 Task: Open Card Employee Handbook Review in Board Knowledge Management Techniques to Workspace E-commerce Solutions and add a team member Softage.3@softage.net, a label Red, a checklist Crisis Management, an attachment from your google drive, a color Red and finally, add a card description 'Plan and execute company team-building retreat with a focus on team communication' and a comment 'This task requires us to be detail-oriented and meticulous, ensuring that we do not overlook anything important.'. Add a start date 'Jan 07, 1900' with a due date 'Jan 14, 1900'
Action: Key pressed SOPF<Key.backspace><Key.backspace>FTAGE.3<Key.shift>@SOFTAGE,NET<Key.enter>
Screenshot: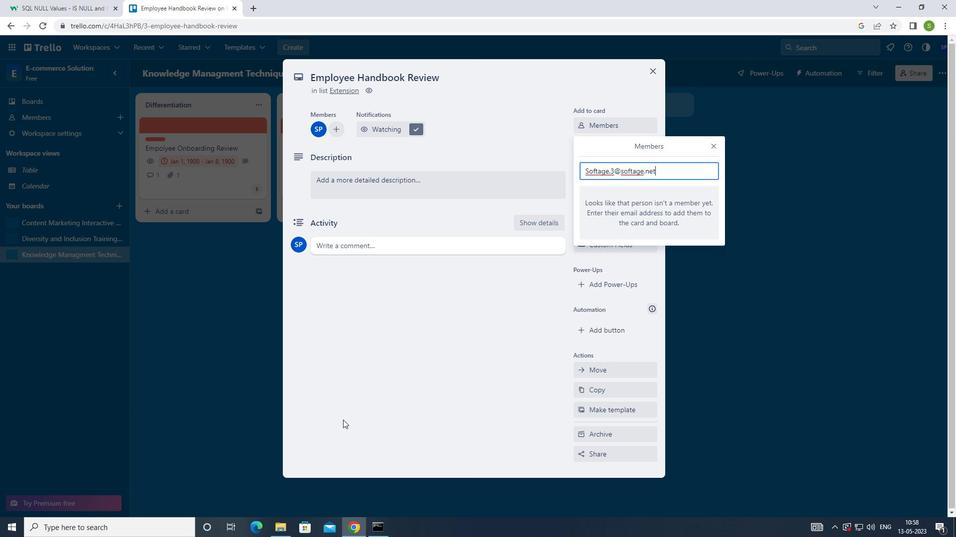 
Action: Mouse moved to (709, 148)
Screenshot: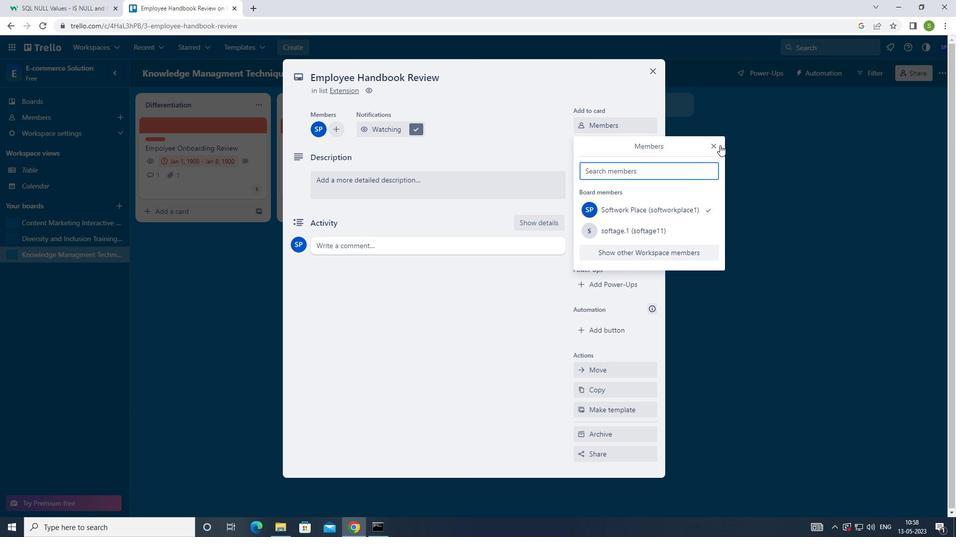 
Action: Mouse pressed left at (709, 148)
Screenshot: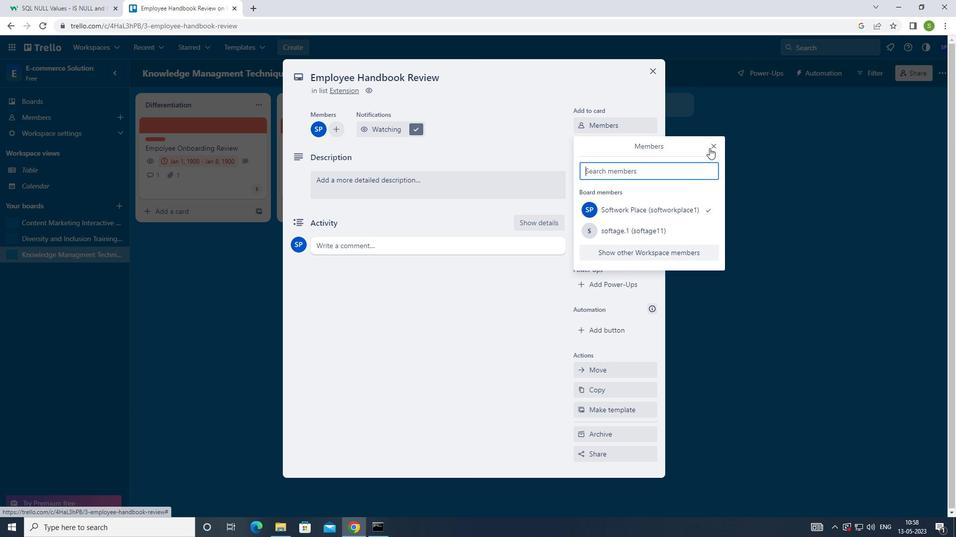 
Action: Mouse moved to (607, 147)
Screenshot: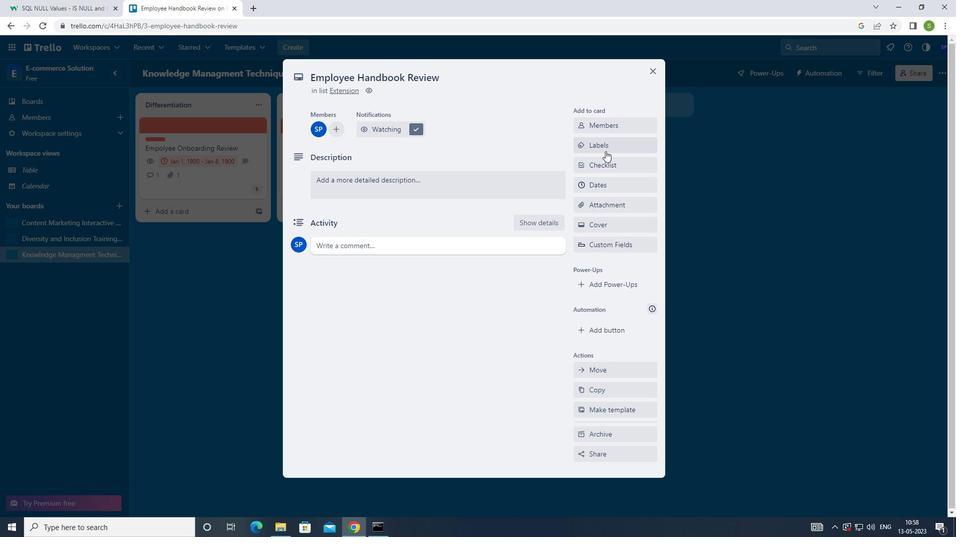 
Action: Mouse pressed left at (607, 147)
Screenshot: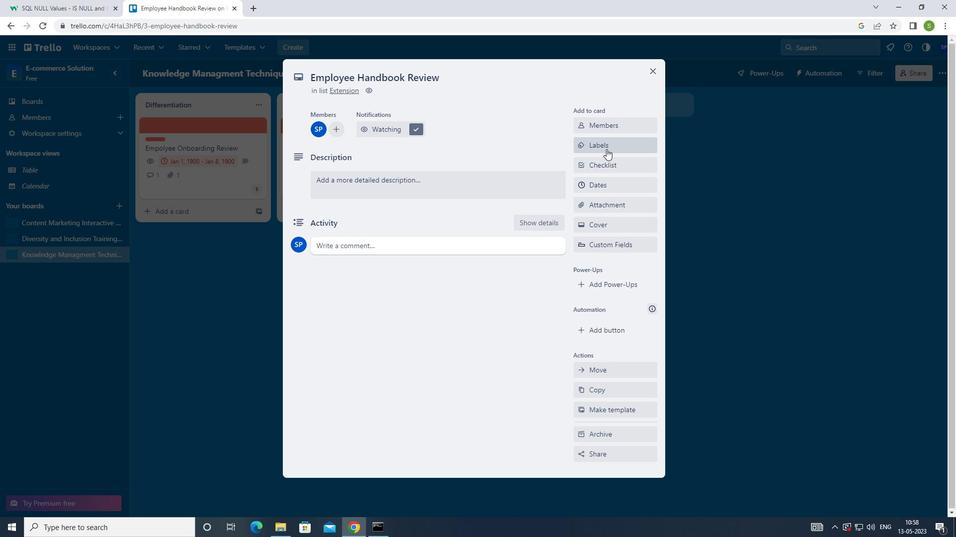 
Action: Mouse moved to (583, 281)
Screenshot: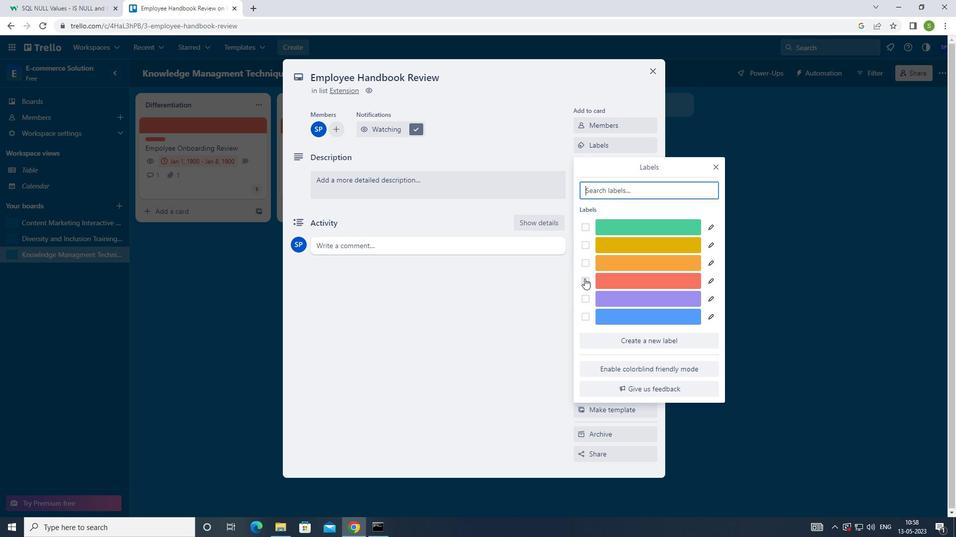 
Action: Mouse pressed left at (583, 281)
Screenshot: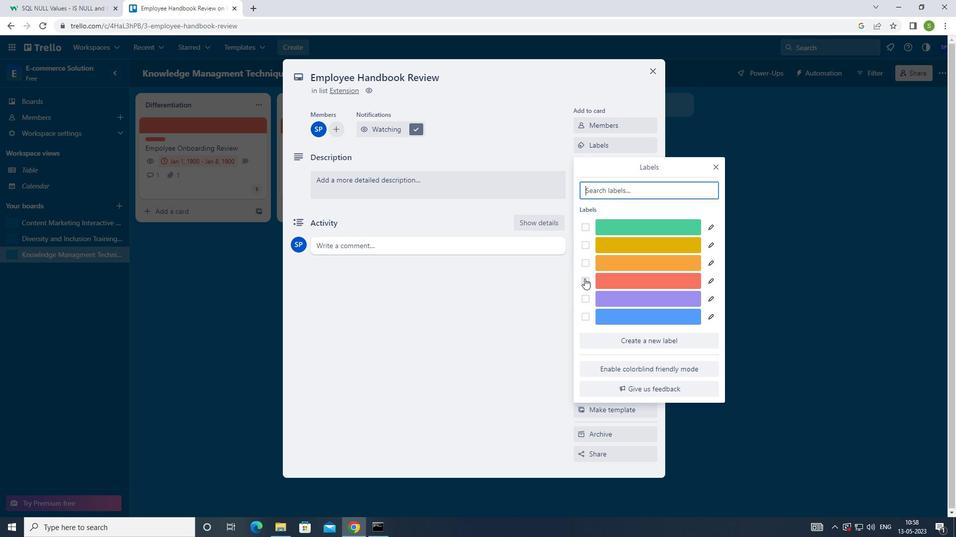 
Action: Mouse moved to (717, 168)
Screenshot: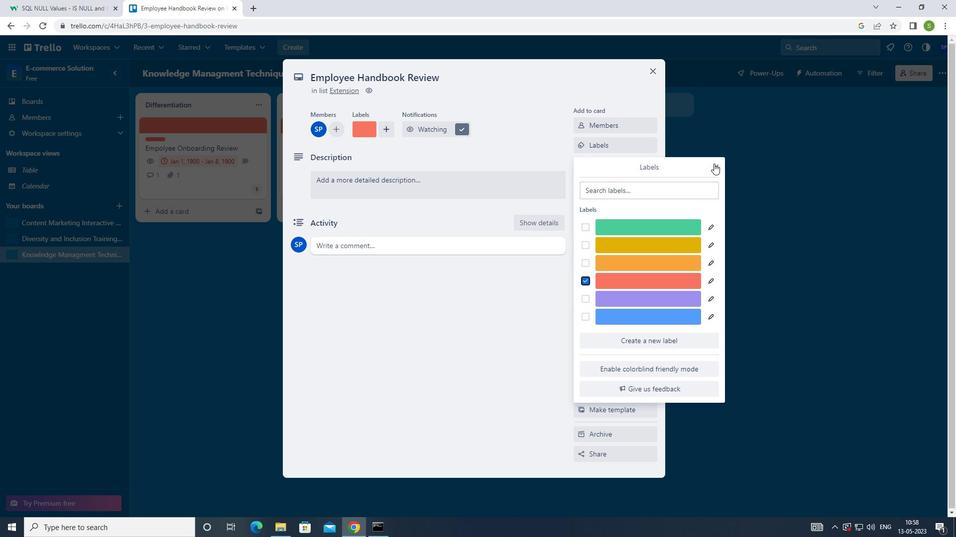 
Action: Mouse pressed left at (717, 168)
Screenshot: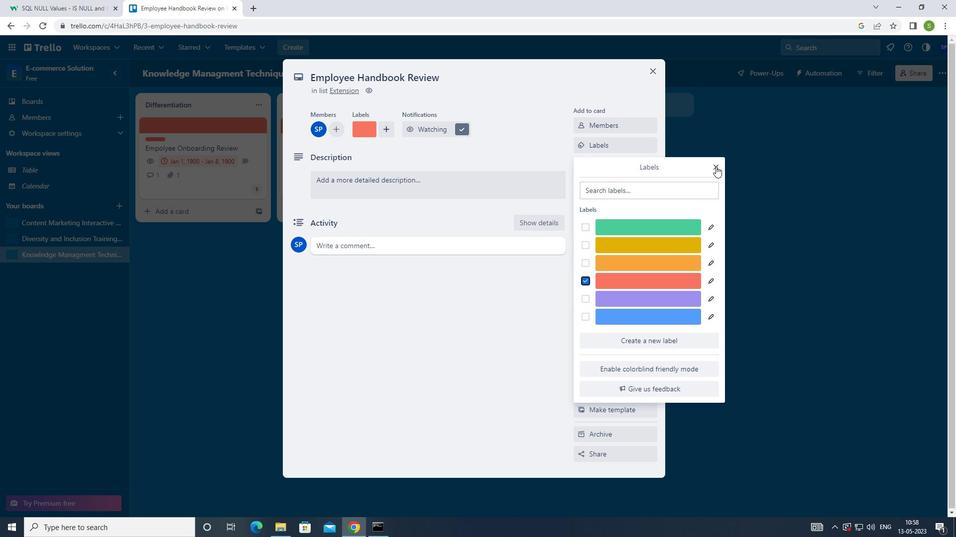 
Action: Mouse moved to (620, 163)
Screenshot: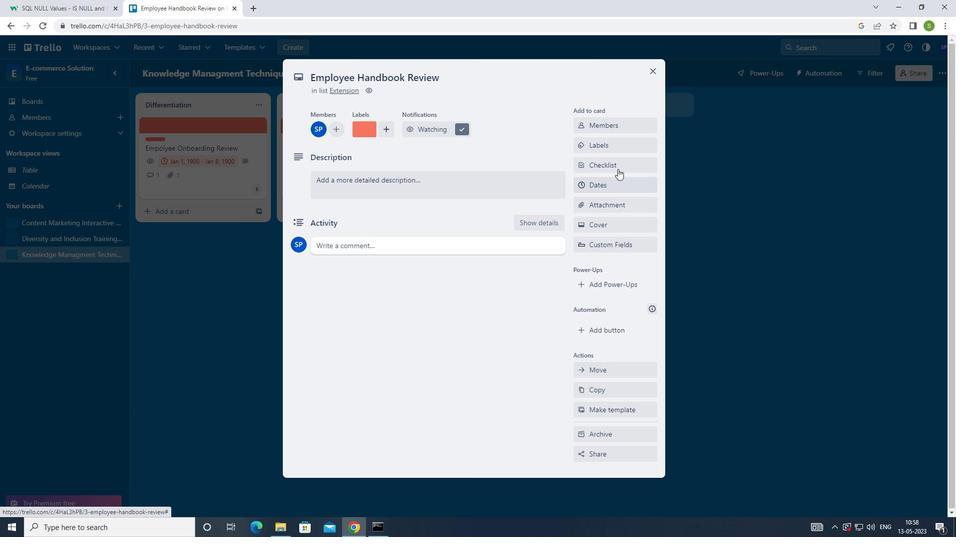 
Action: Mouse pressed left at (620, 163)
Screenshot: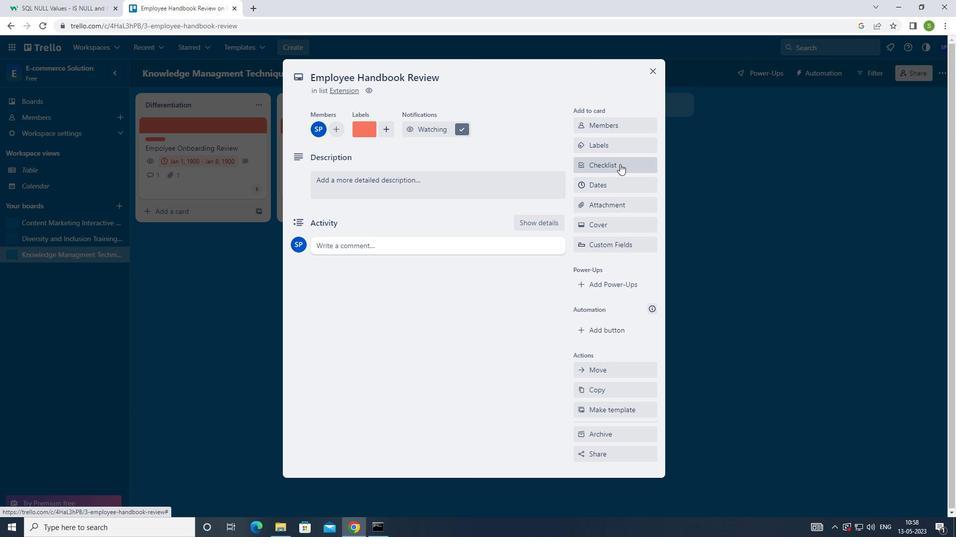 
Action: Mouse moved to (803, 225)
Screenshot: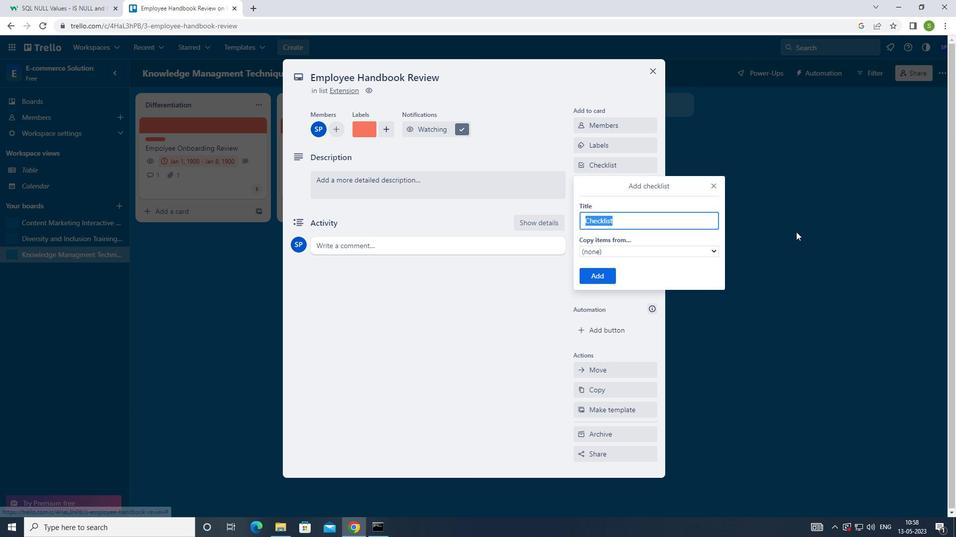 
Action: Key pressed <Key.shift>ctrl+C
Screenshot: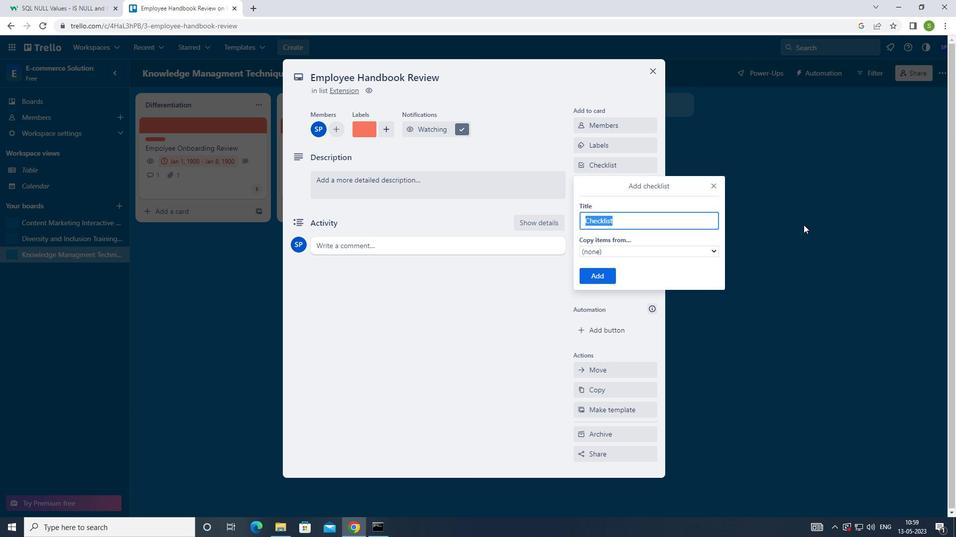 
Action: Mouse moved to (674, 312)
Screenshot: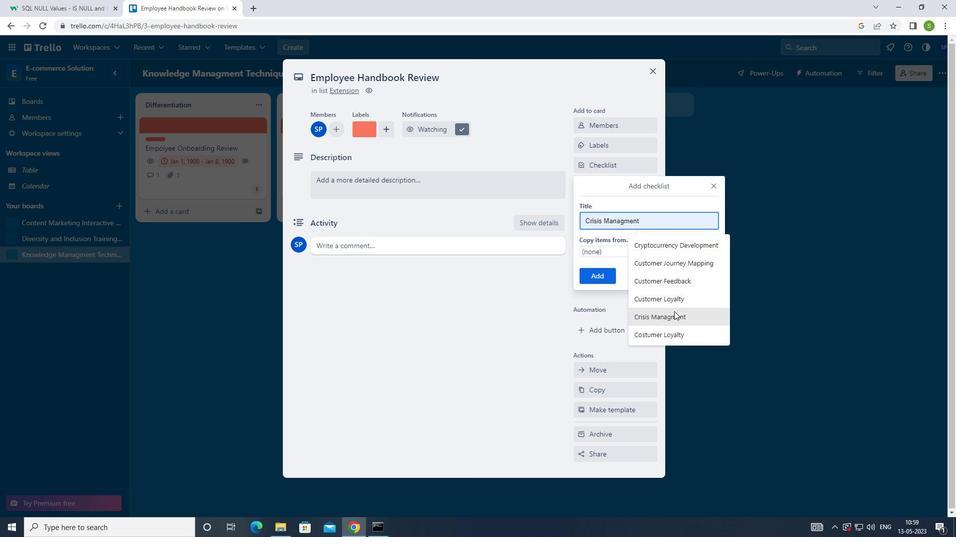 
Action: Mouse pressed left at (674, 312)
Screenshot: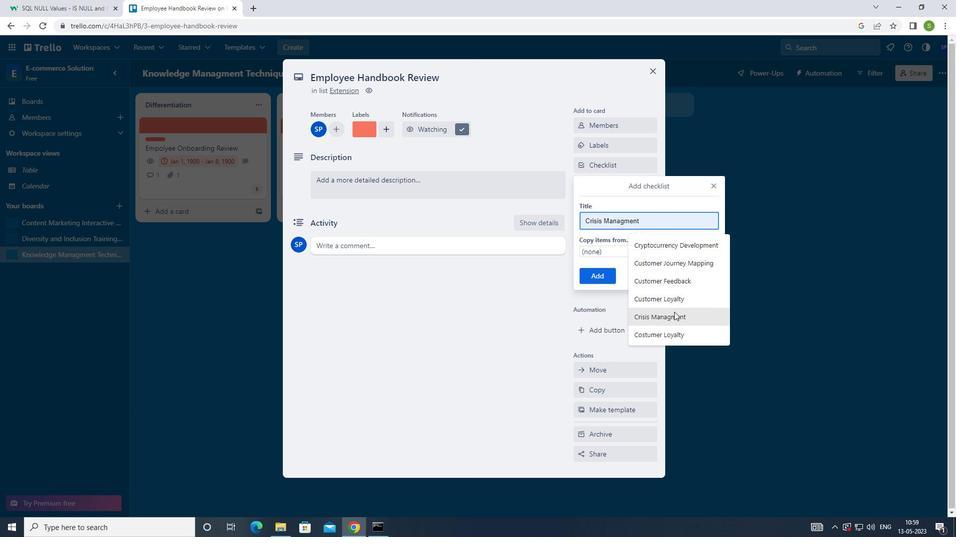 
Action: Mouse moved to (607, 276)
Screenshot: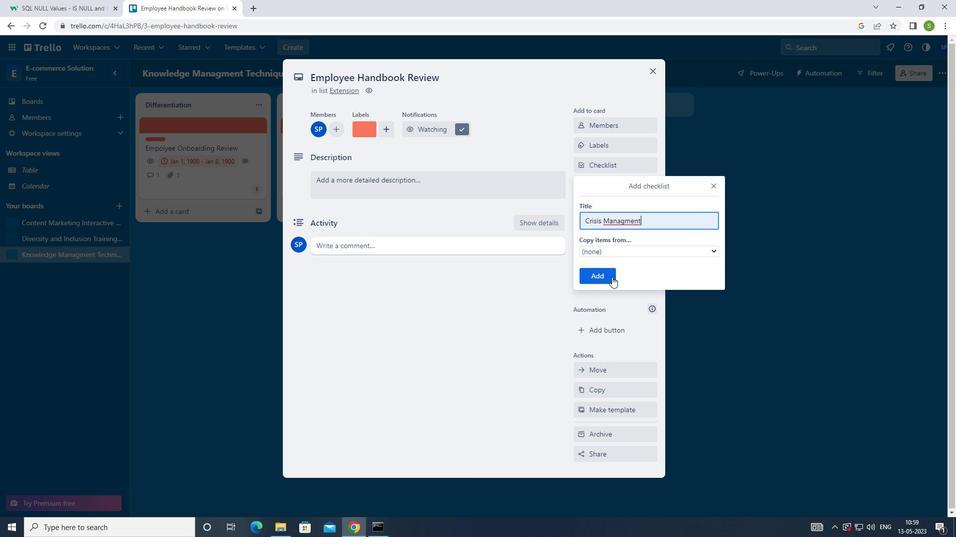 
Action: Mouse pressed left at (607, 276)
Screenshot: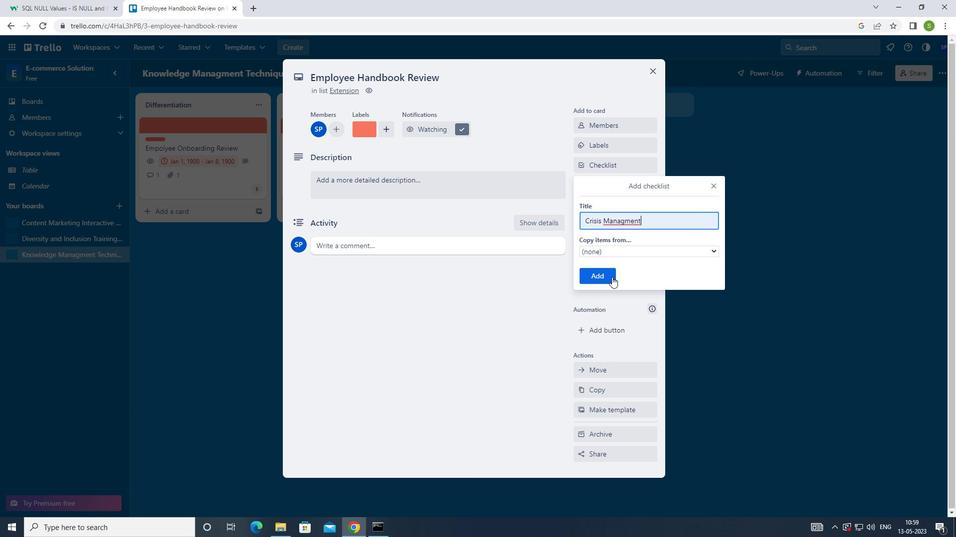 
Action: Mouse moved to (617, 205)
Screenshot: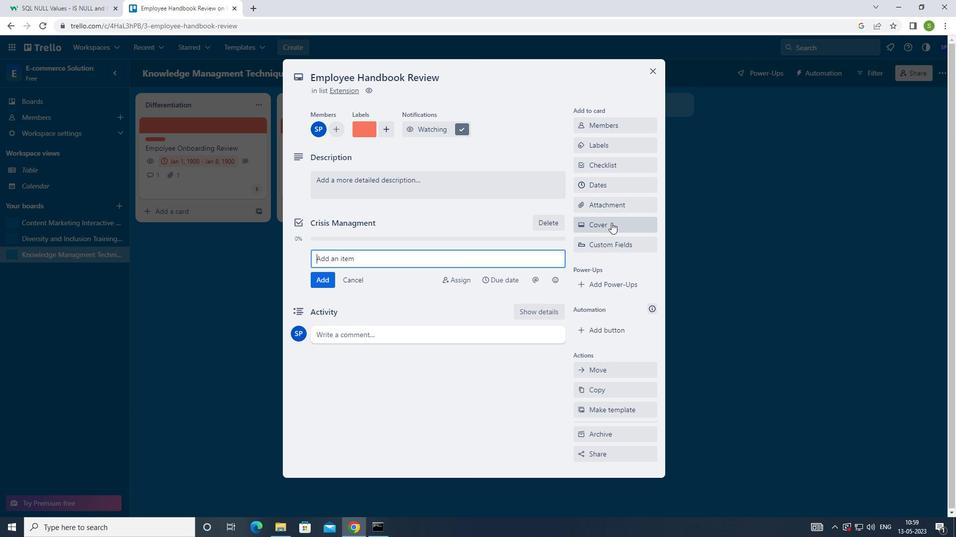 
Action: Mouse pressed left at (617, 205)
Screenshot: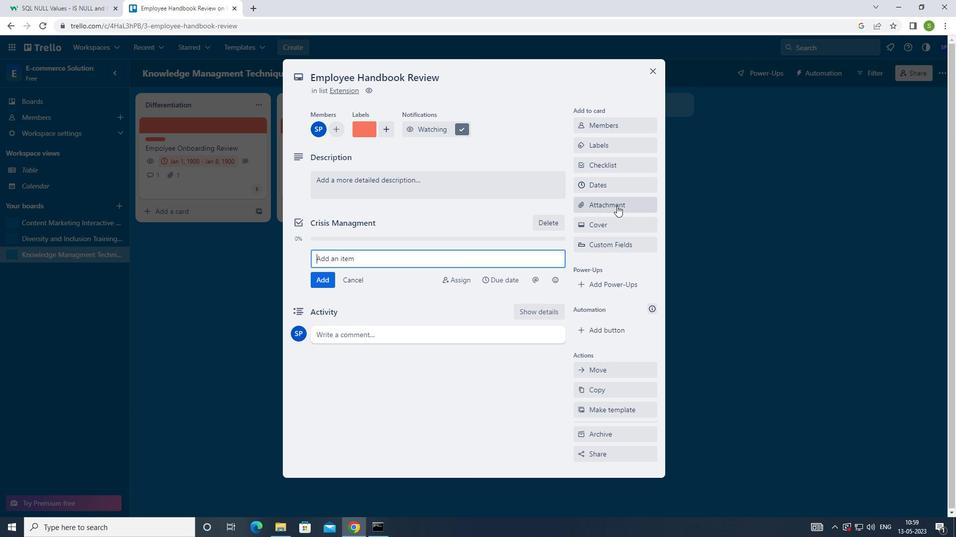 
Action: Mouse moved to (600, 277)
Screenshot: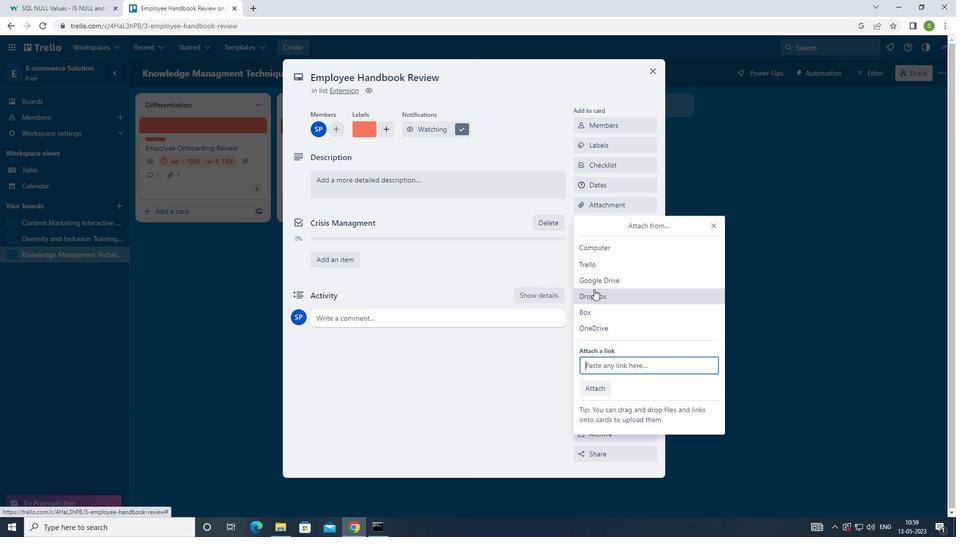
Action: Mouse pressed left at (600, 277)
Screenshot: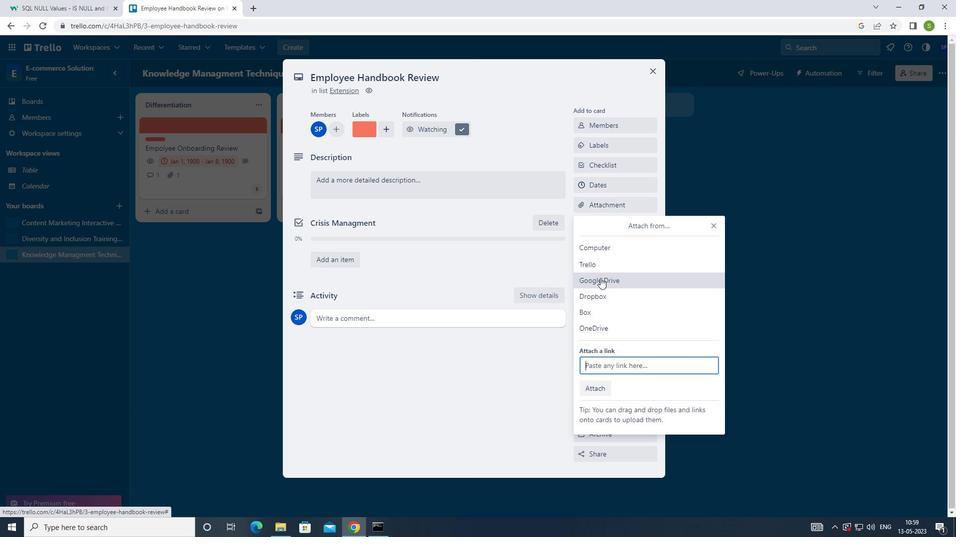 
Action: Mouse moved to (289, 259)
Screenshot: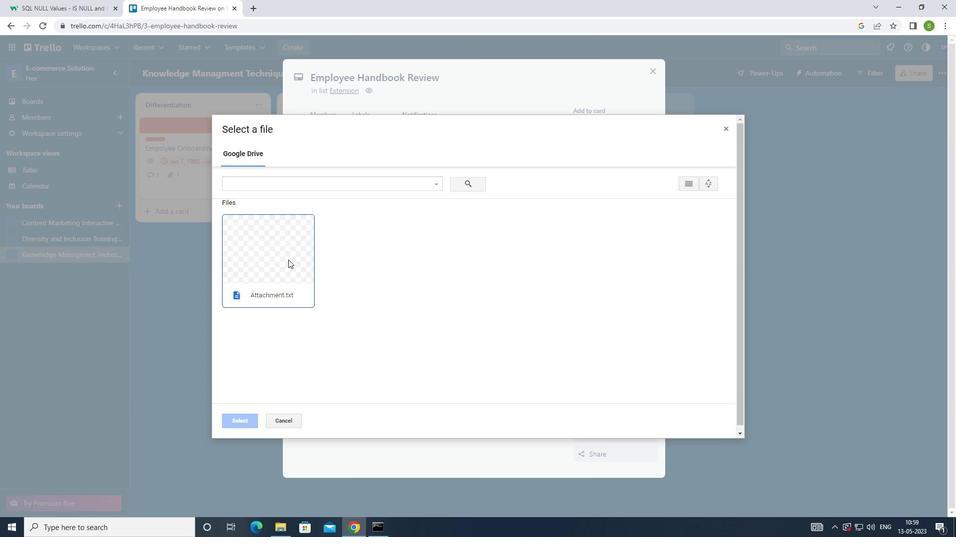 
Action: Mouse pressed left at (289, 259)
Screenshot: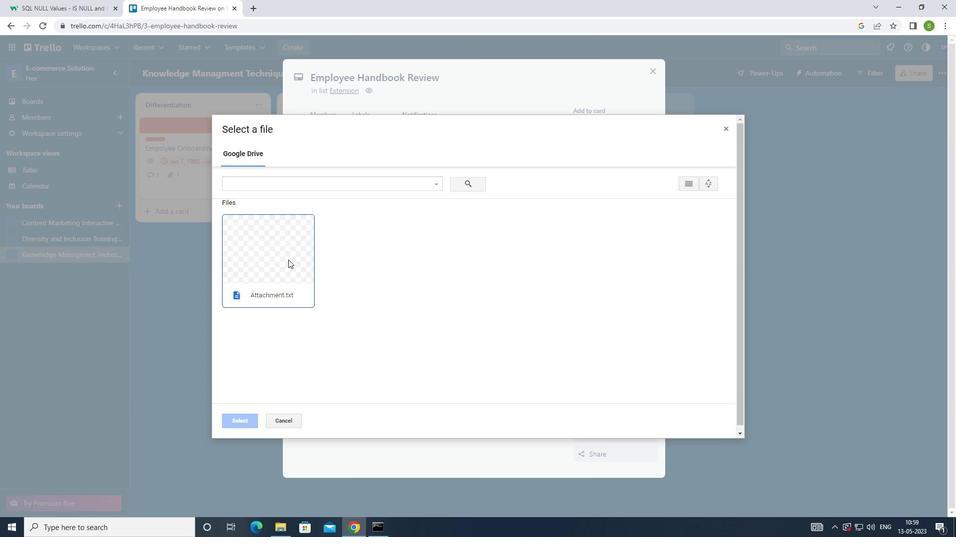 
Action: Mouse moved to (234, 423)
Screenshot: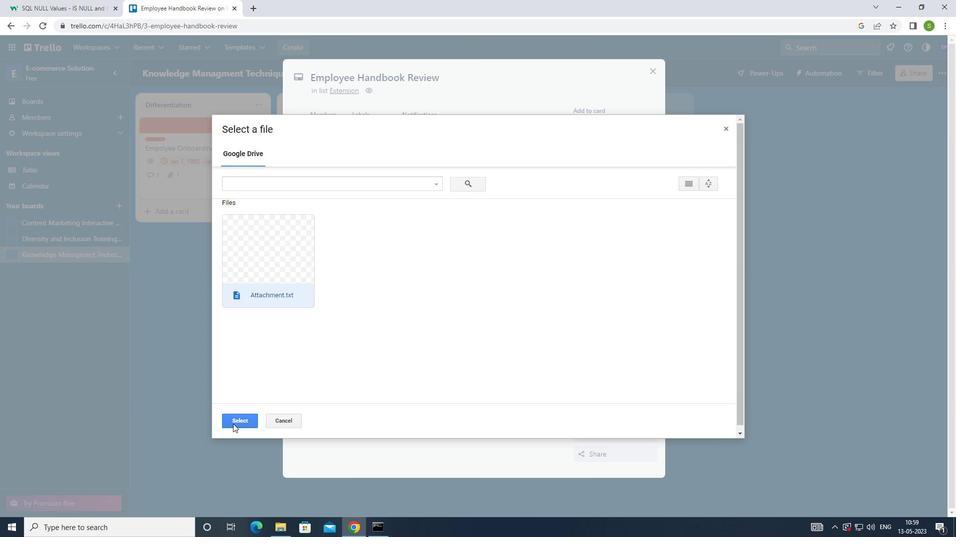 
Action: Mouse pressed left at (234, 423)
Screenshot: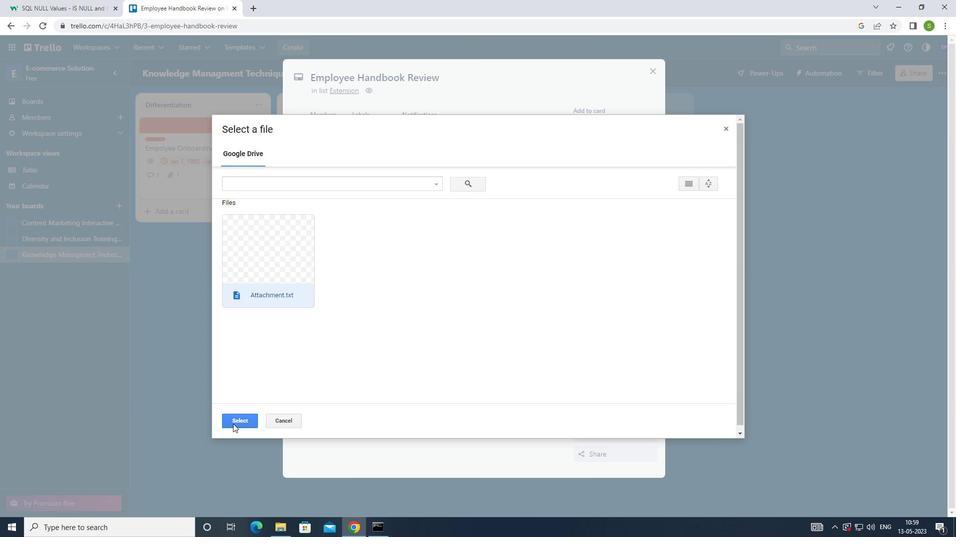 
Action: Mouse moved to (602, 224)
Screenshot: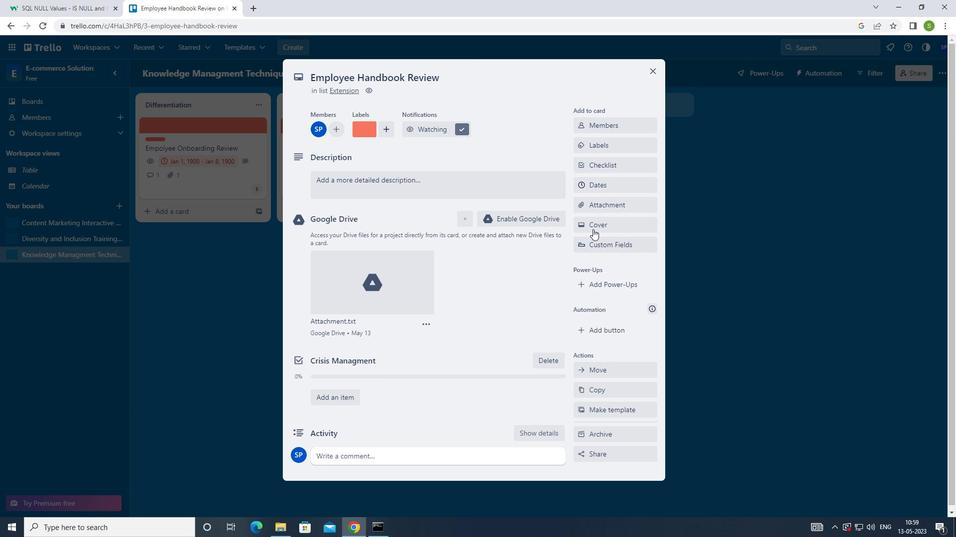 
Action: Mouse pressed left at (602, 224)
Screenshot: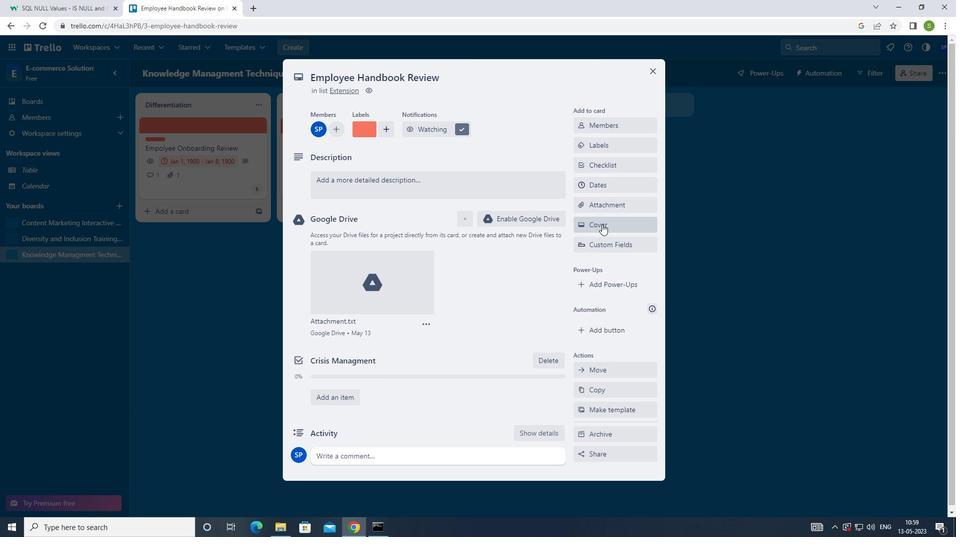 
Action: Mouse moved to (673, 318)
Screenshot: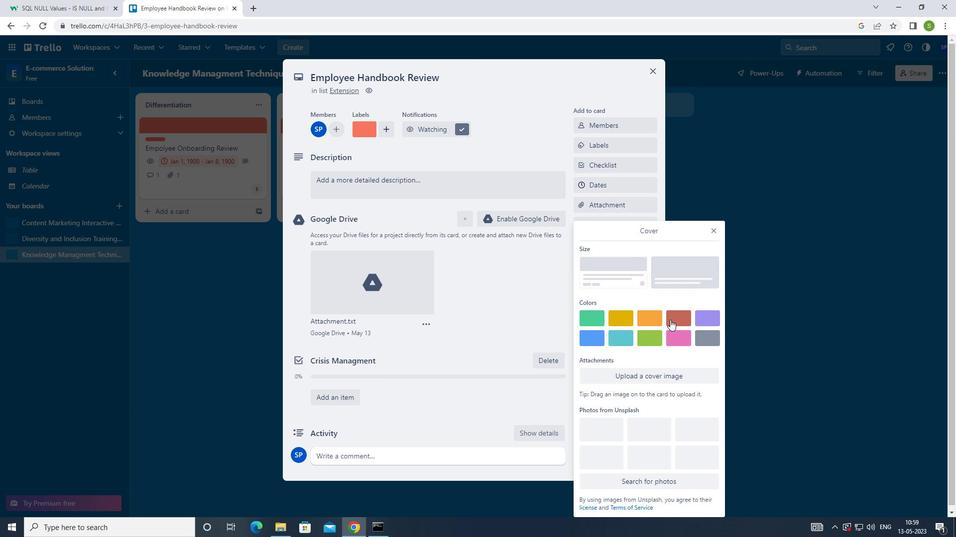 
Action: Mouse pressed left at (673, 318)
Screenshot: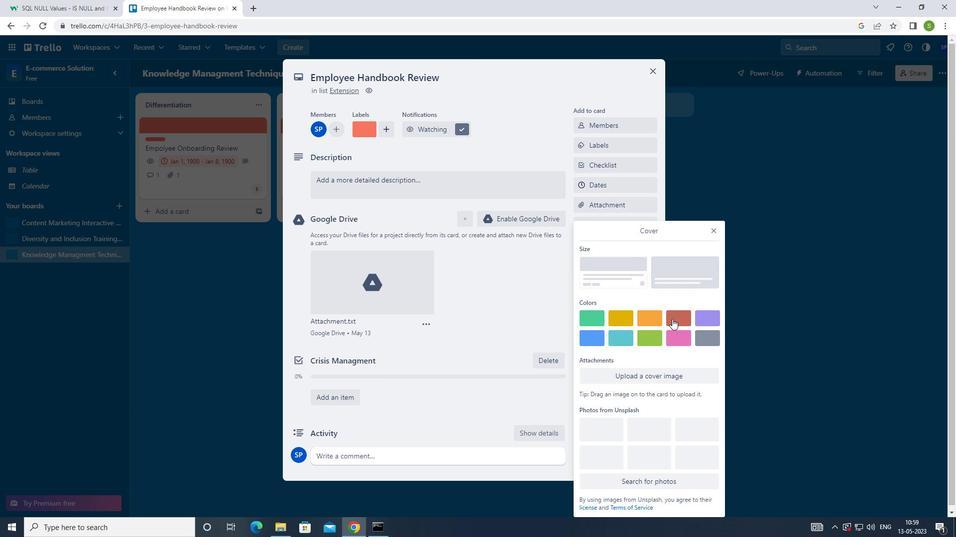 
Action: Mouse moved to (716, 210)
Screenshot: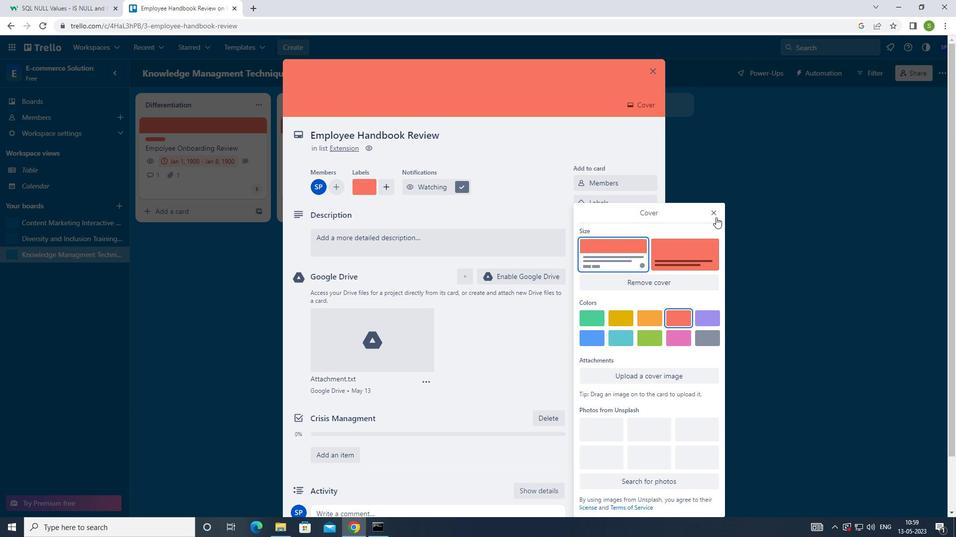 
Action: Mouse pressed left at (716, 210)
Screenshot: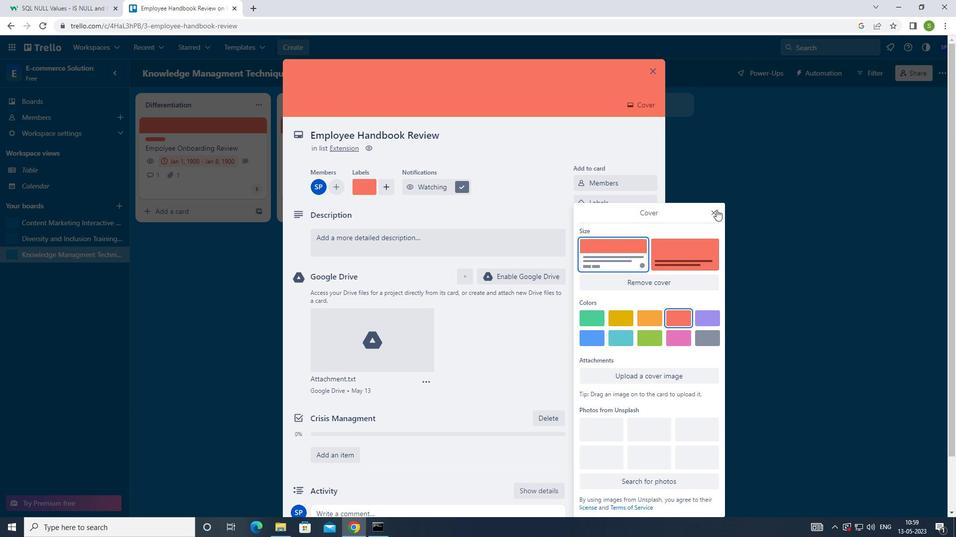 
Action: Mouse moved to (446, 245)
Screenshot: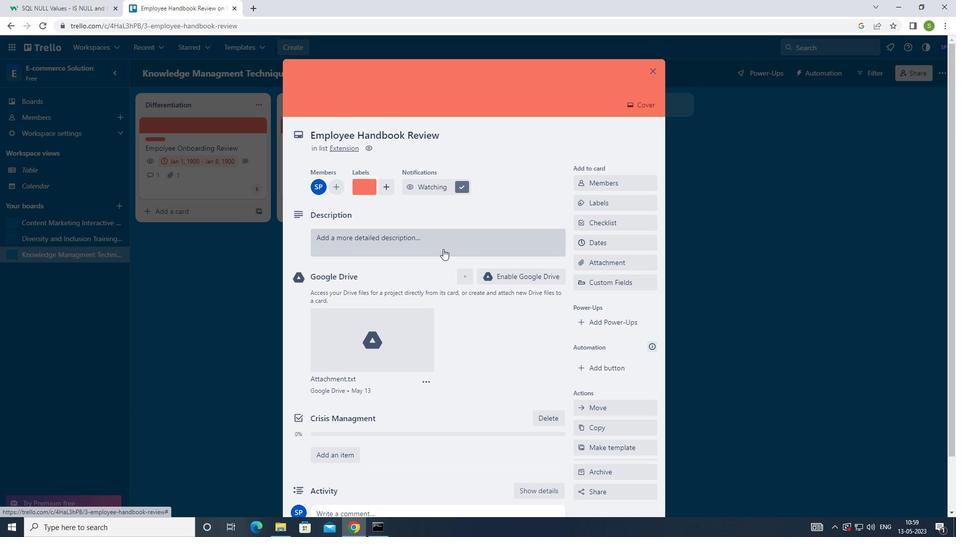 
Action: Mouse pressed left at (446, 245)
Screenshot: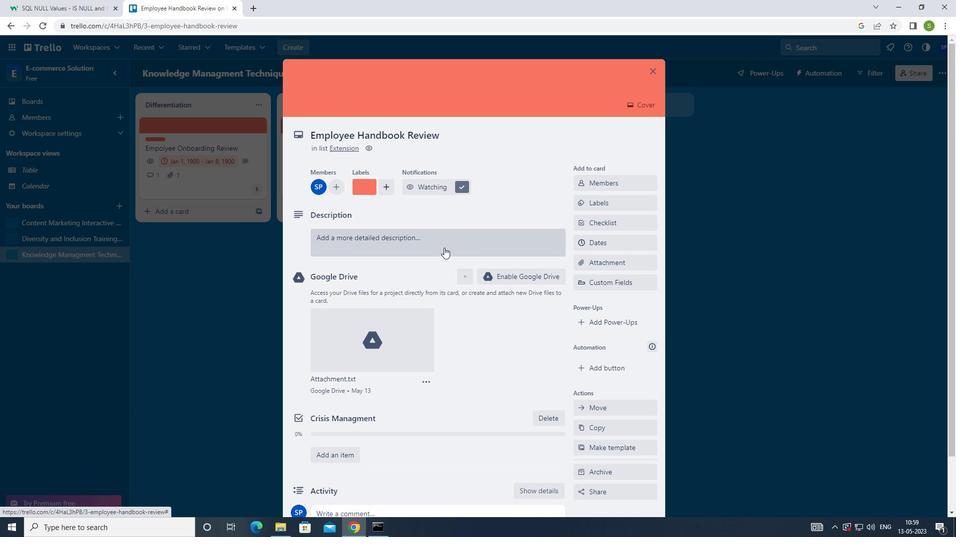 
Action: Mouse moved to (519, 211)
Screenshot: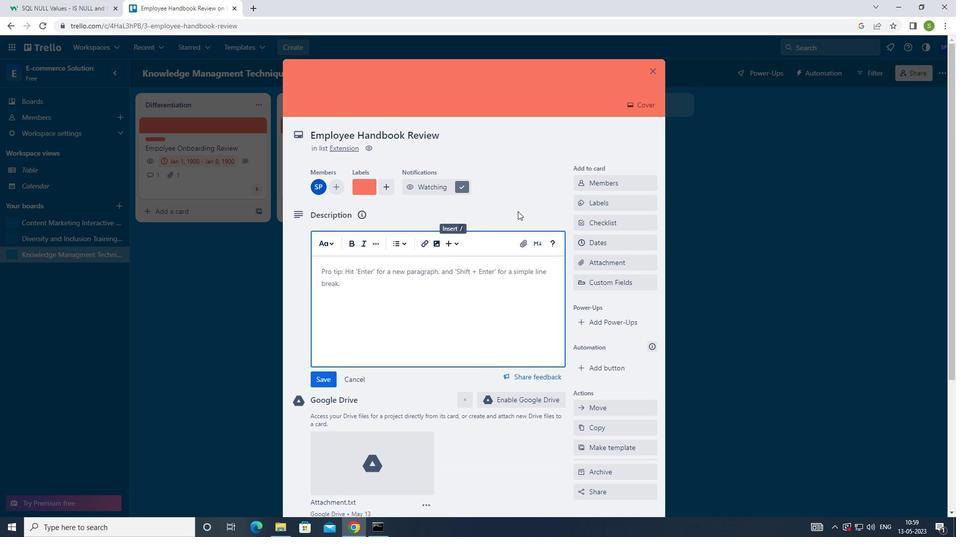 
Action: Key pressed <Key.shift_r>PLAN<Key.space>ANF<Key.space><Key.backspace><Key.backspace>D<Key.space>EXCUTE<Key.space>COMPANY<Key.space>TEAM-BUILDING<Key.space>RETREAT<Key.space>WITH<Key.space>A<Key.space>FOCUS<Key.space>ON<Key.space>TEAM<Key.space>COMMUNICATION
Screenshot: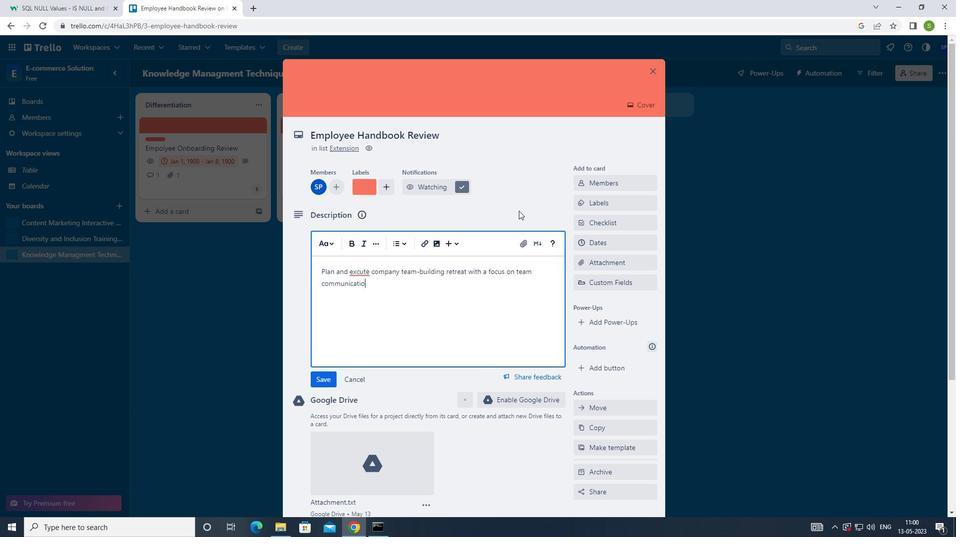 
Action: Mouse moved to (320, 384)
Screenshot: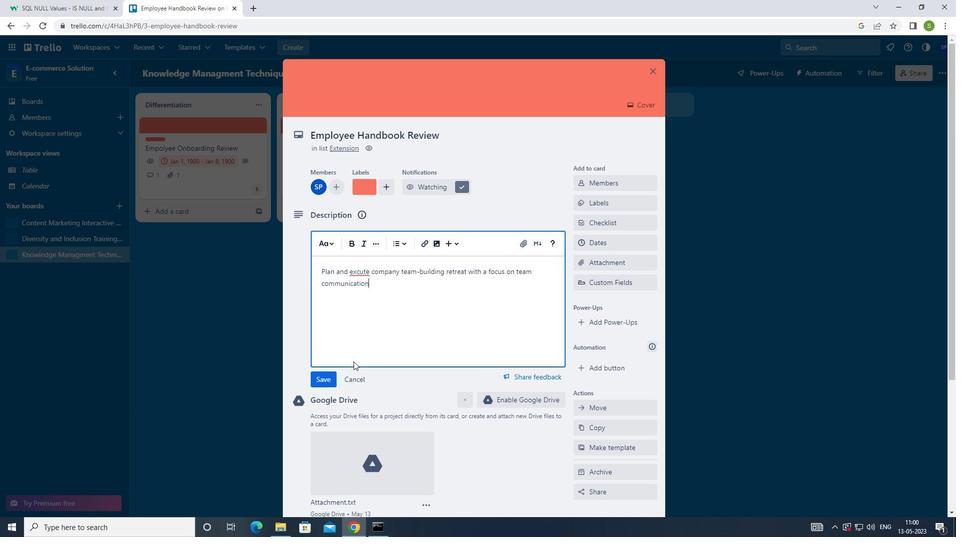 
Action: Mouse pressed left at (320, 384)
Screenshot: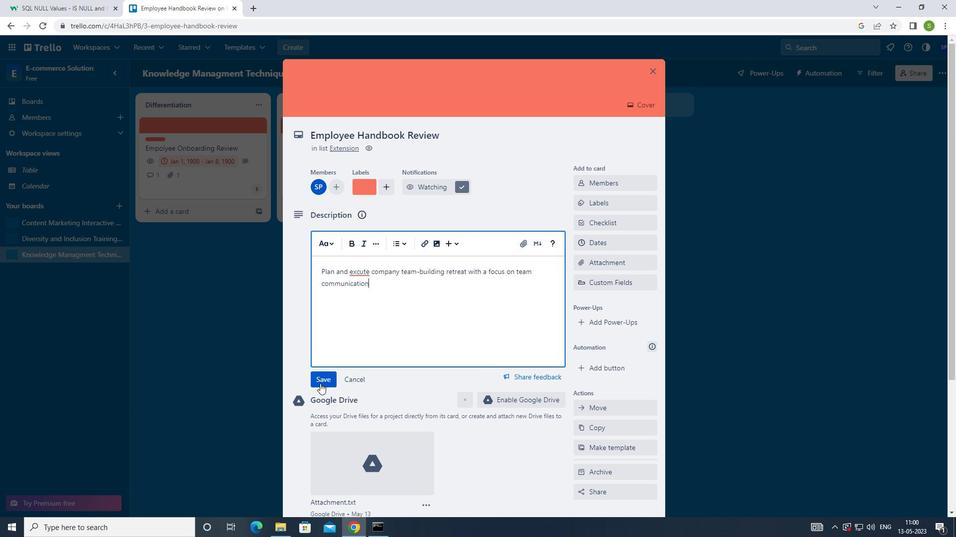 
Action: Mouse moved to (417, 350)
Screenshot: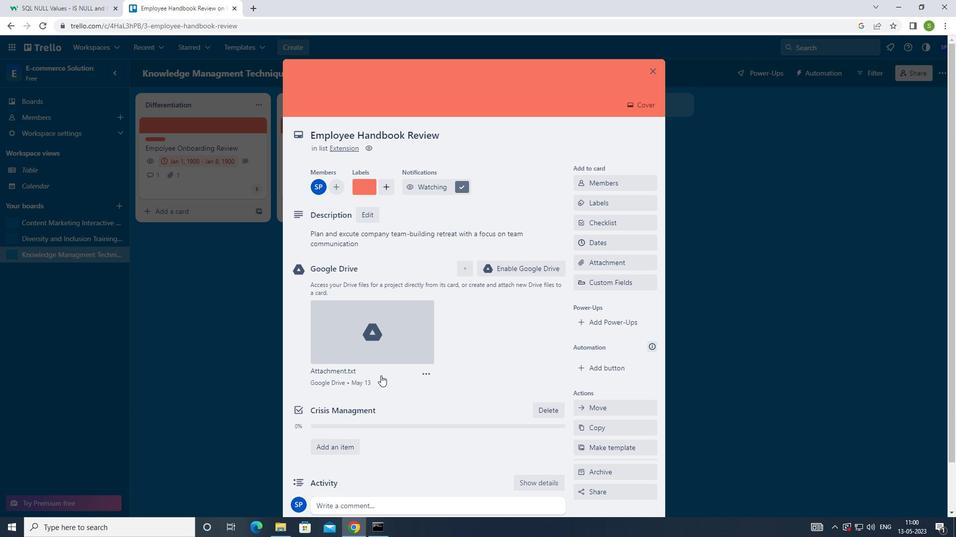 
Action: Mouse scrolled (417, 350) with delta (0, 0)
Screenshot: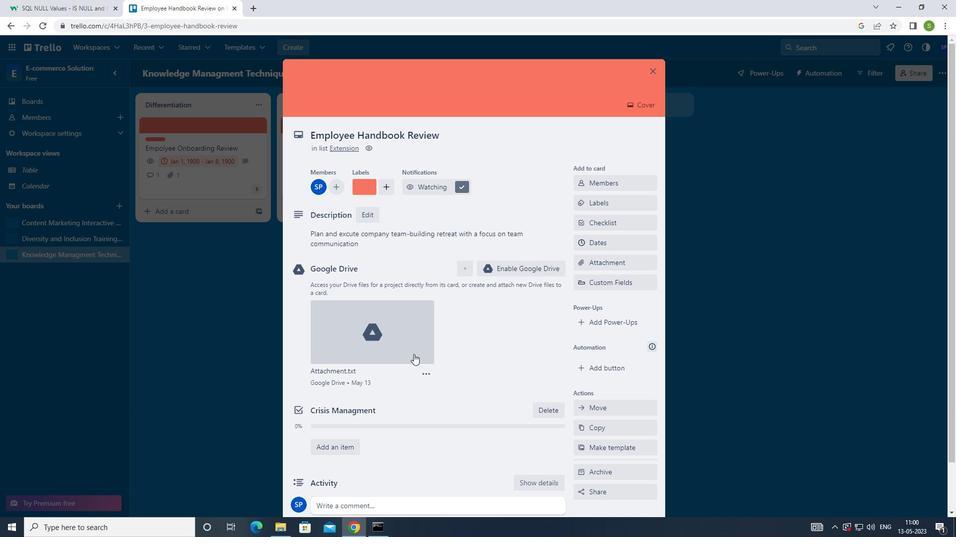 
Action: Mouse moved to (417, 350)
Screenshot: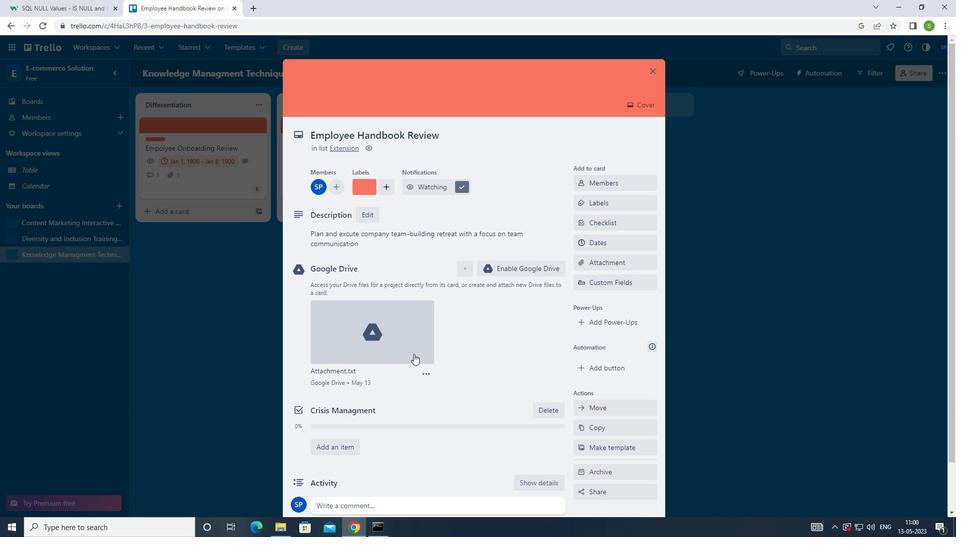 
Action: Mouse scrolled (417, 350) with delta (0, 0)
Screenshot: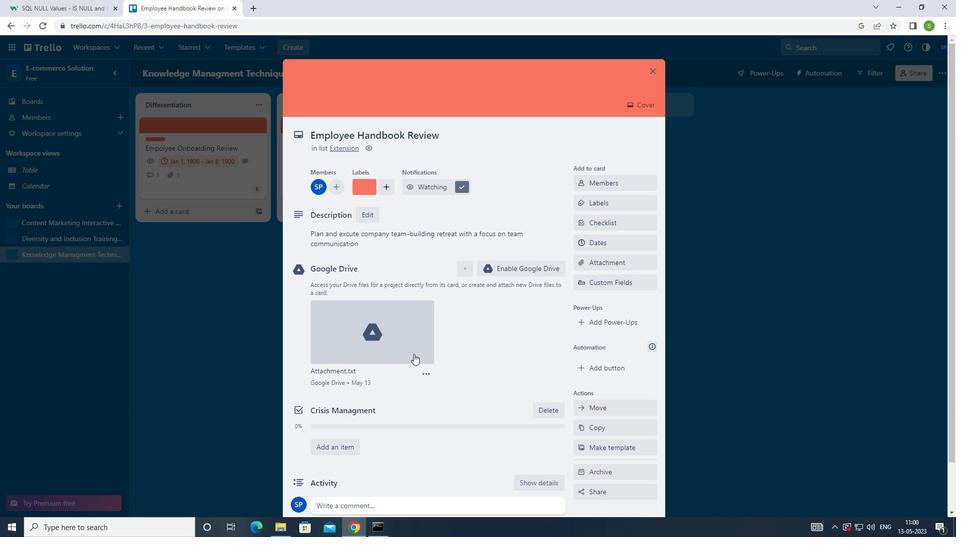 
Action: Mouse moved to (417, 352)
Screenshot: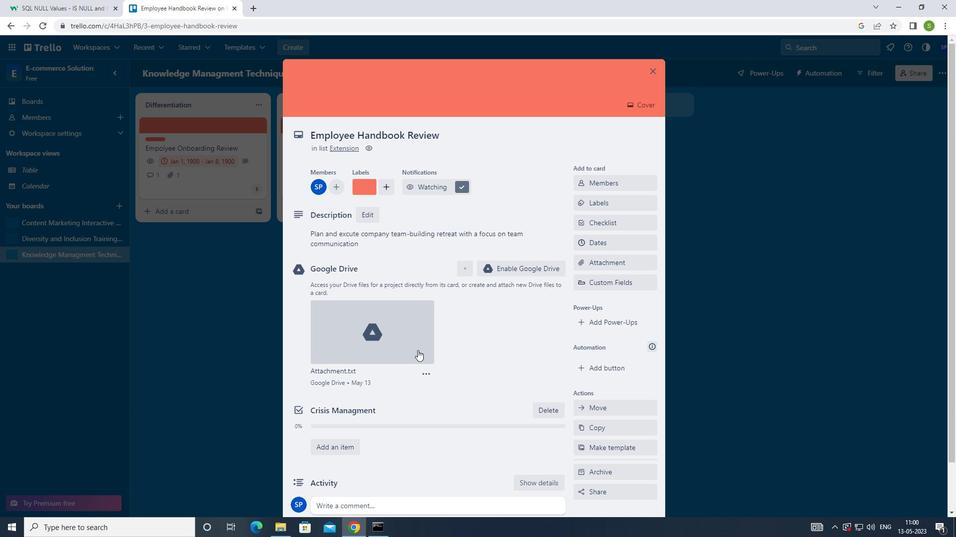 
Action: Mouse scrolled (417, 352) with delta (0, 0)
Screenshot: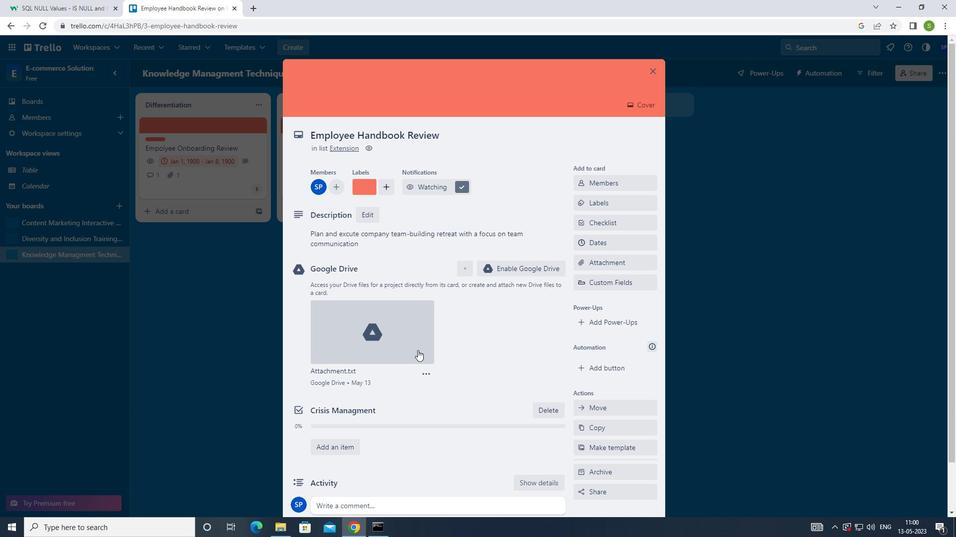 
Action: Mouse moved to (356, 453)
Screenshot: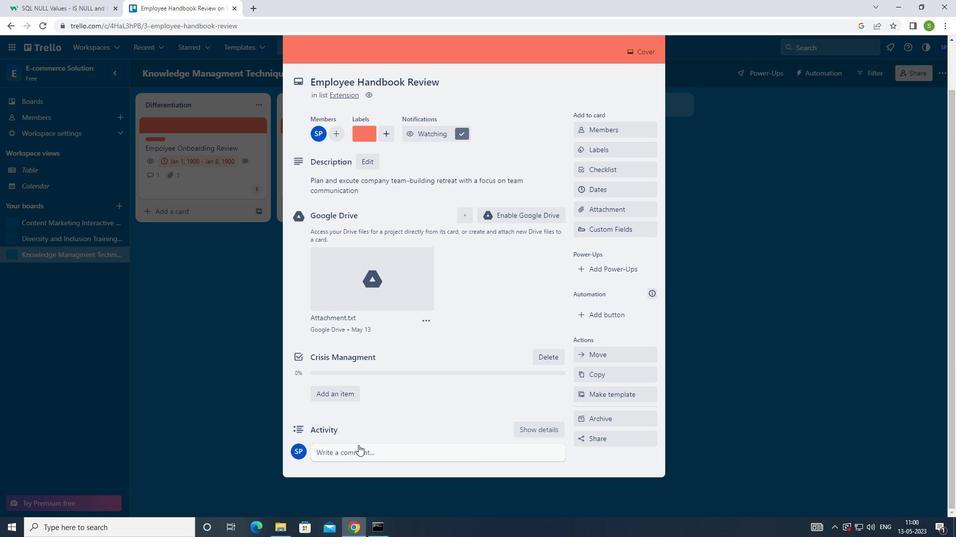 
Action: Mouse pressed left at (356, 453)
Screenshot: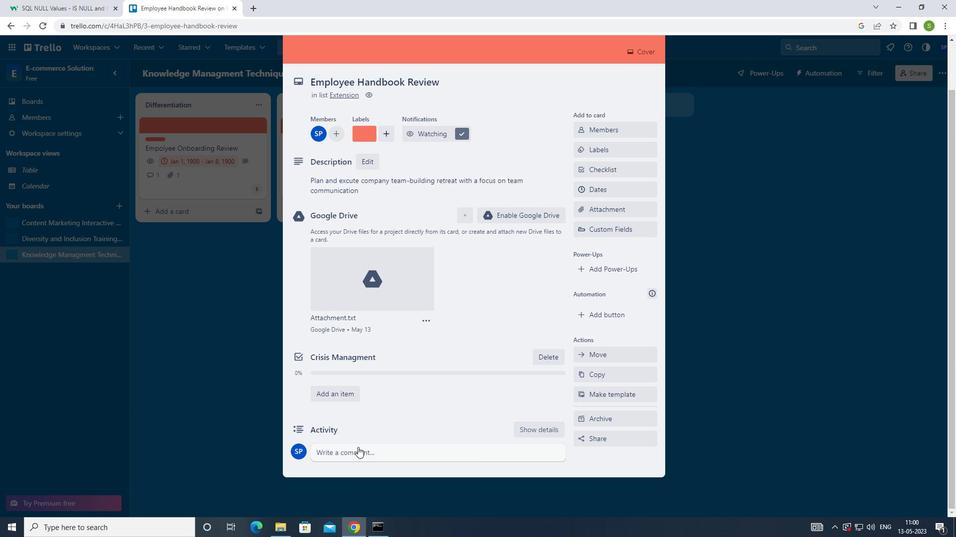 
Action: Mouse moved to (399, 356)
Screenshot: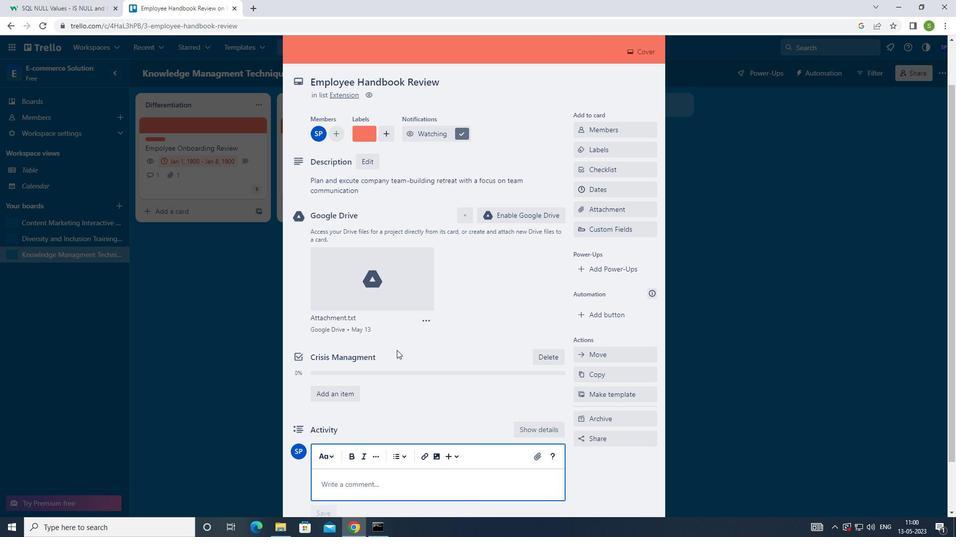 
Action: Key pressed <Key.shift_r>THIS<Key.space>TASK<Key.space>REQUIE<Key.backspace>RE<Key.space>UST<Key.backspace><Key.space>TO<Key.space>BE<Key.space>DETAIL-ORIENTED<Key.space>AND<Key.space>METICULOUS<Key.space>ENSURING<Key.space>THAT<Key.space>WE<Key.space>DO<Key.space>NOY<Key.backspace>T<Key.space>OVERLOOK<Key.space>ANYTHING<Key.space>IMPORTANT
Screenshot: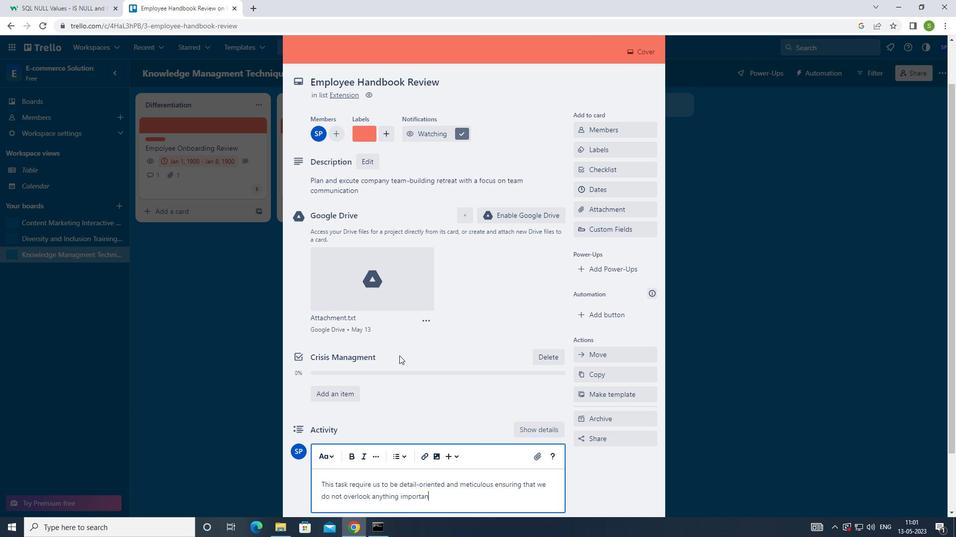 
Action: Mouse moved to (459, 394)
Screenshot: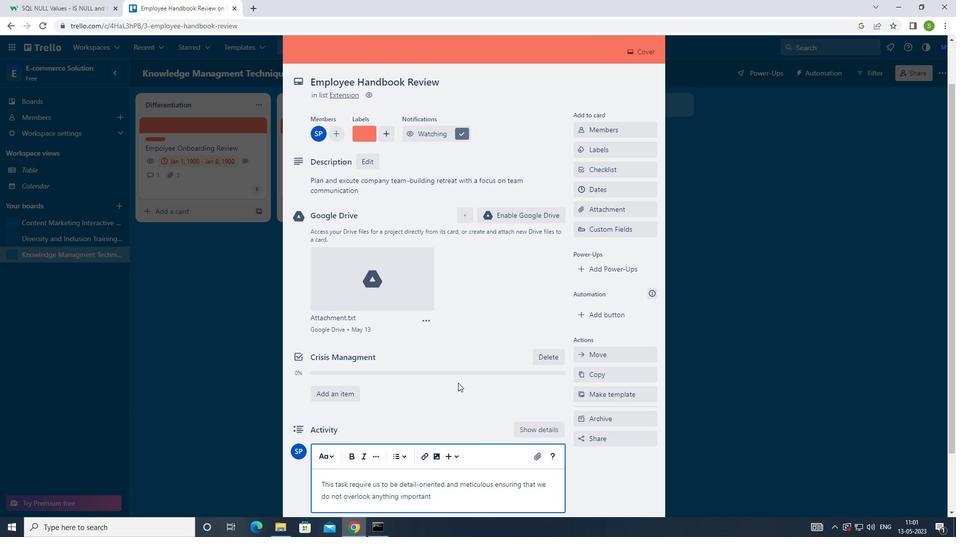 
Action: Mouse scrolled (459, 394) with delta (0, 0)
Screenshot: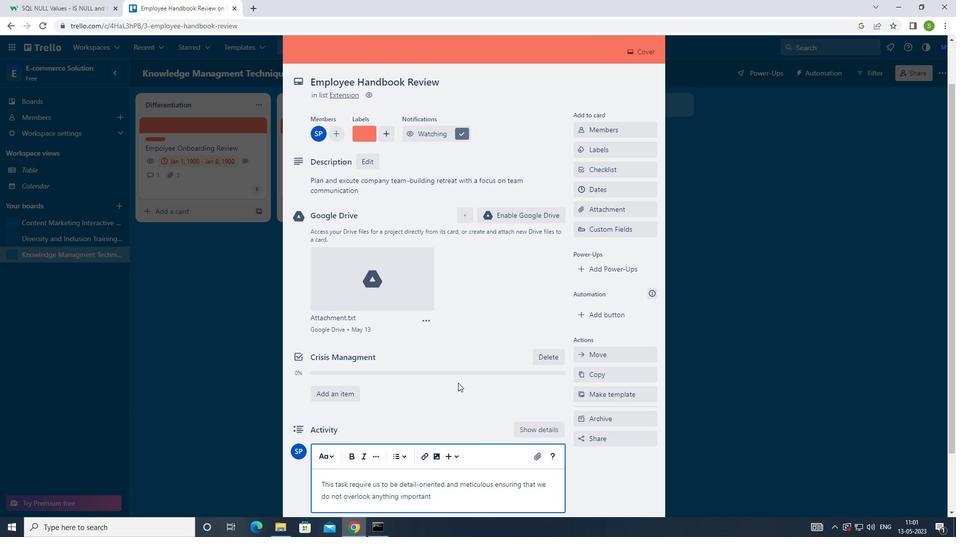 
Action: Mouse moved to (461, 406)
Screenshot: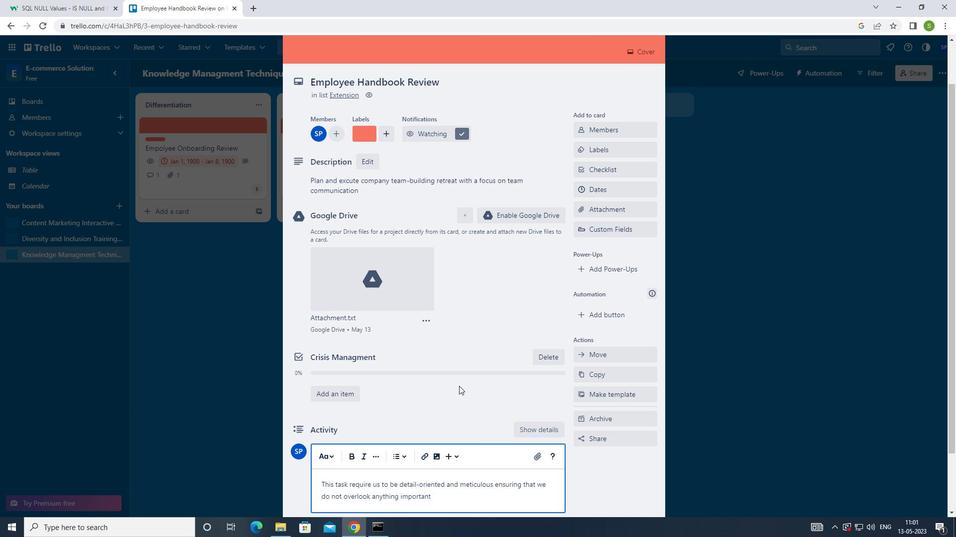 
Action: Mouse scrolled (461, 405) with delta (0, 0)
Screenshot: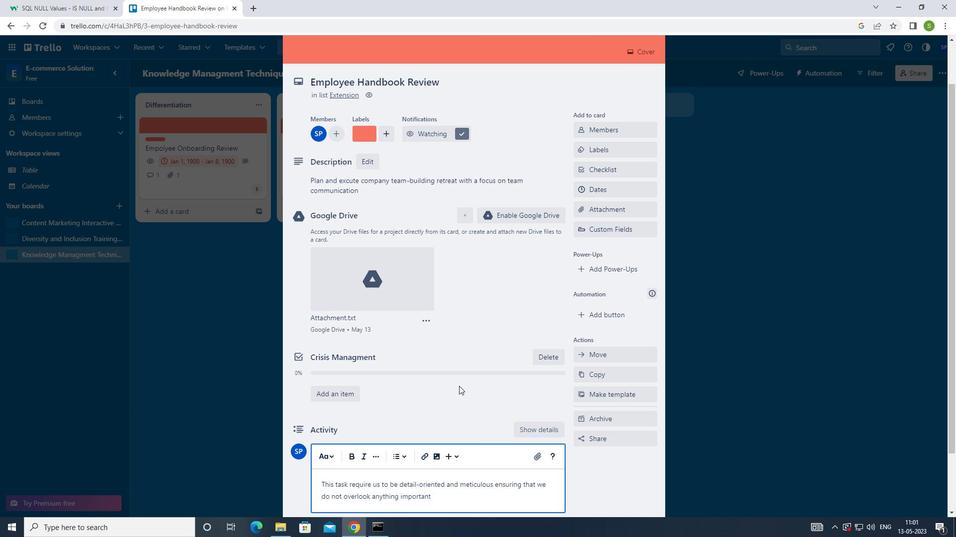 
Action: Mouse moved to (462, 408)
Screenshot: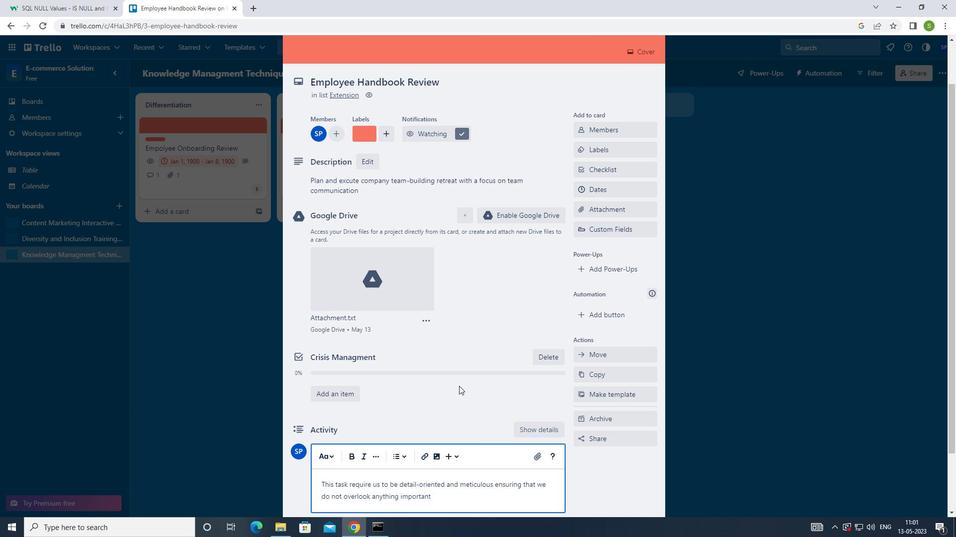 
Action: Mouse scrolled (462, 407) with delta (0, 0)
Screenshot: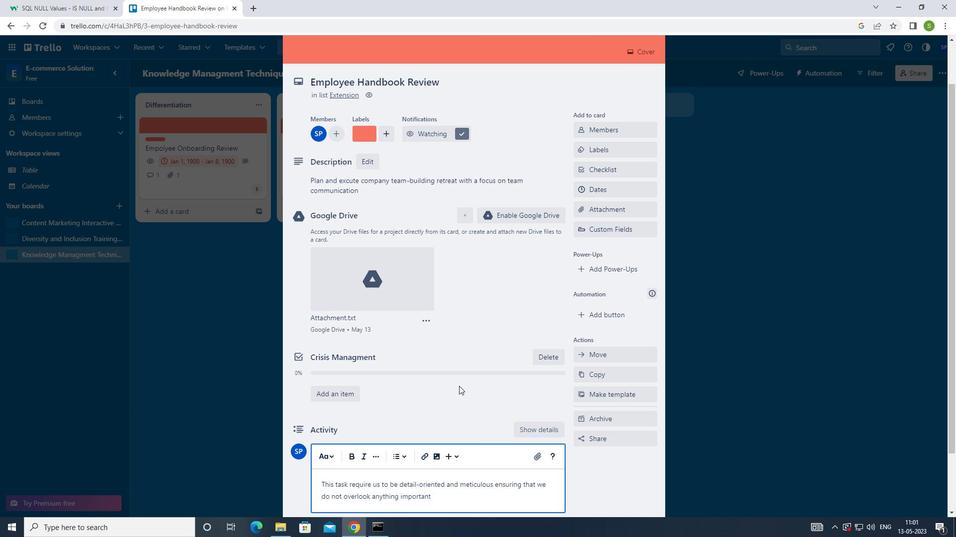 
Action: Mouse scrolled (462, 407) with delta (0, 0)
Screenshot: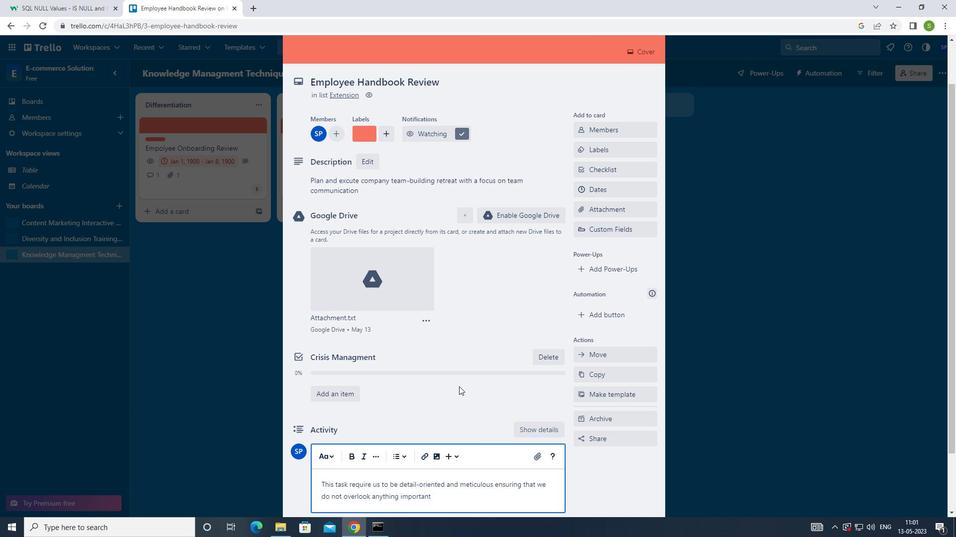 
Action: Mouse moved to (330, 451)
Screenshot: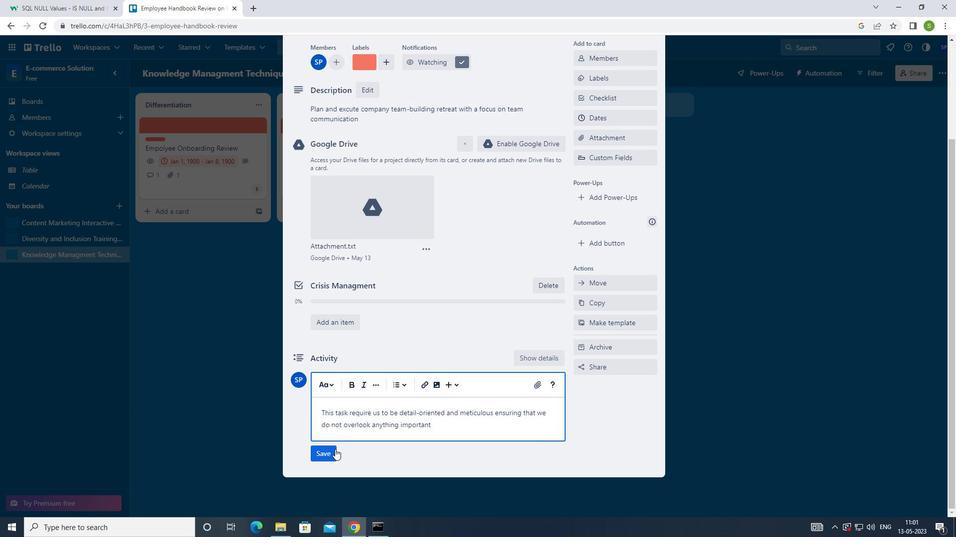 
Action: Mouse pressed left at (330, 451)
Screenshot: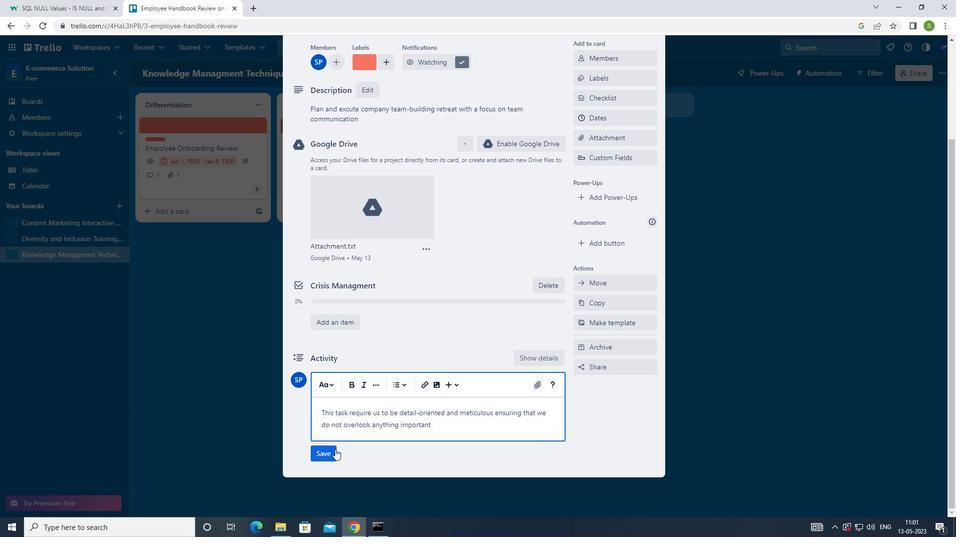 
Action: Mouse moved to (616, 126)
Screenshot: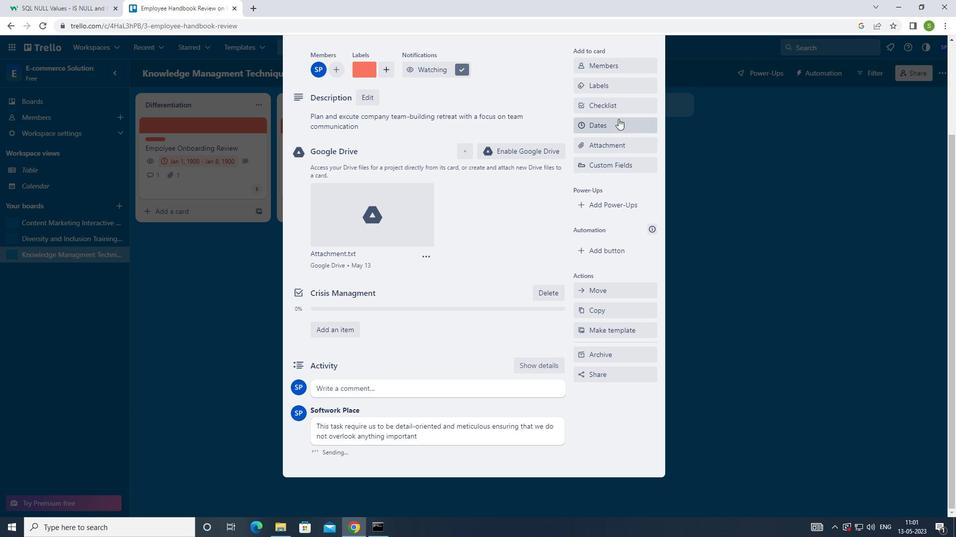 
Action: Mouse pressed left at (616, 126)
Screenshot: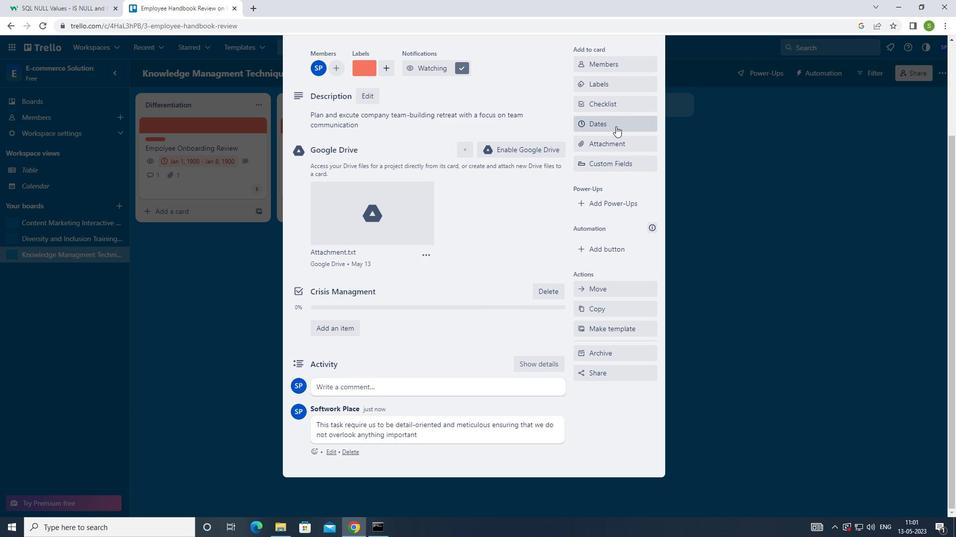 
Action: Mouse moved to (585, 329)
Screenshot: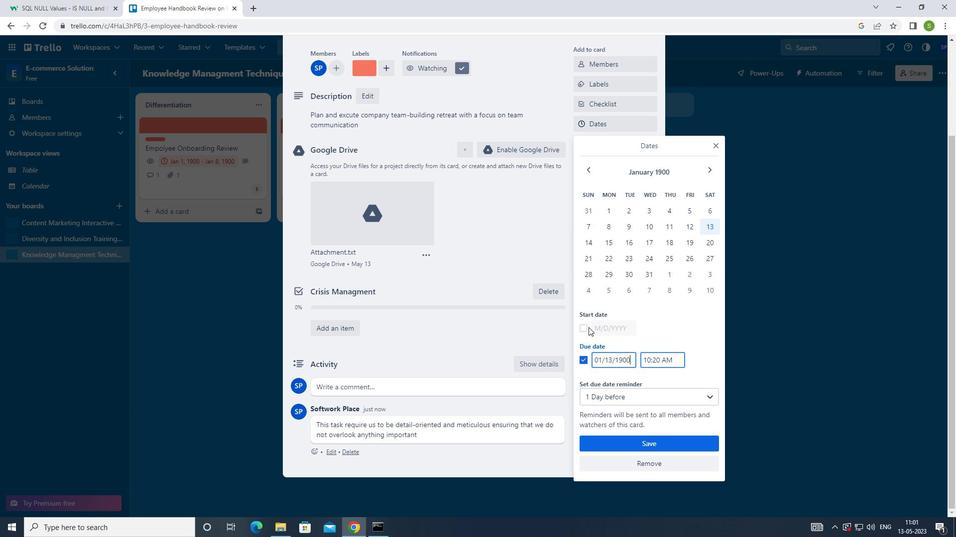 
Action: Mouse pressed left at (585, 329)
Screenshot: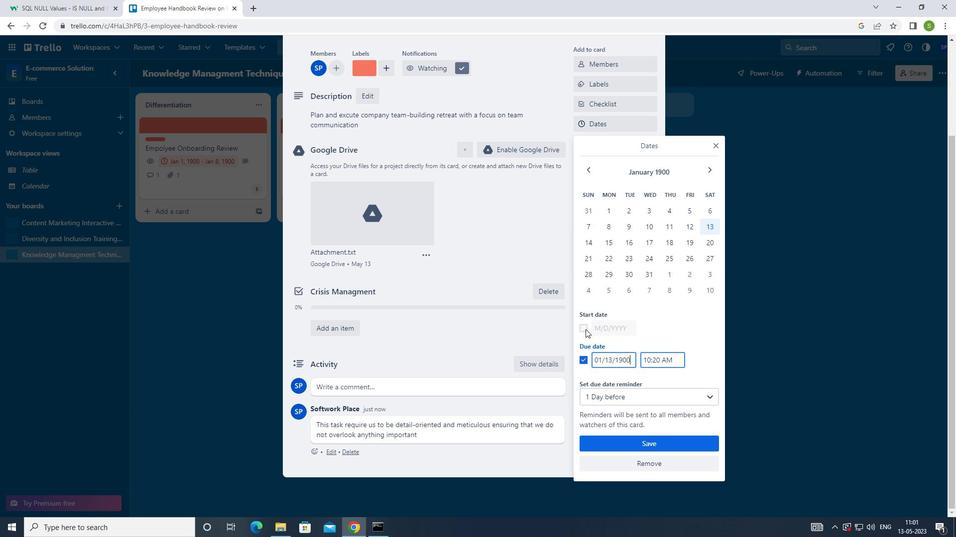 
Action: Mouse moved to (588, 228)
Screenshot: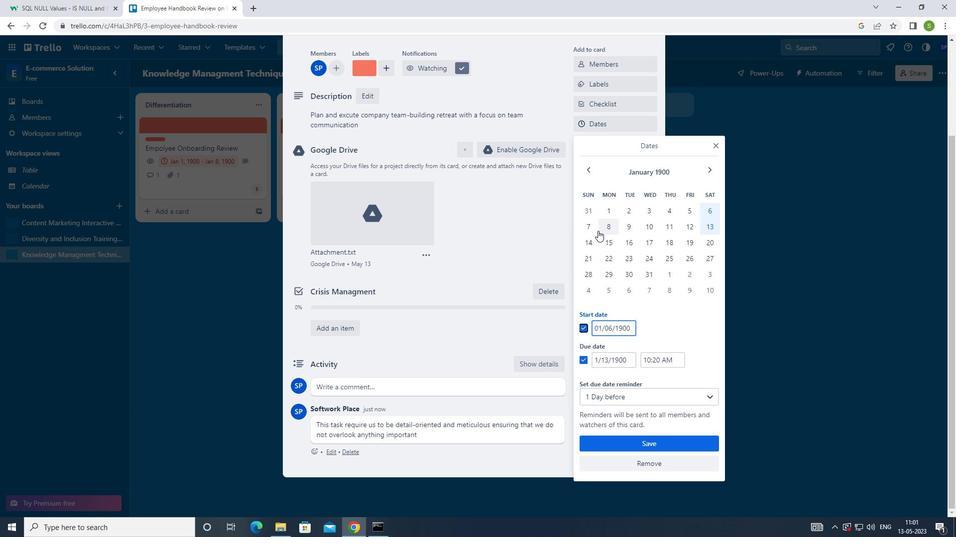 
Action: Mouse pressed left at (588, 228)
Screenshot: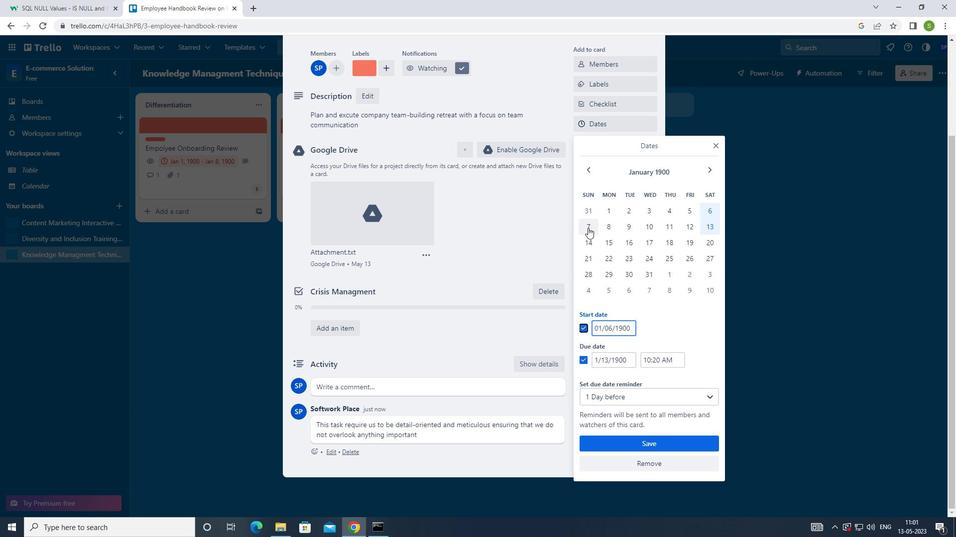 
Action: Mouse moved to (589, 245)
Screenshot: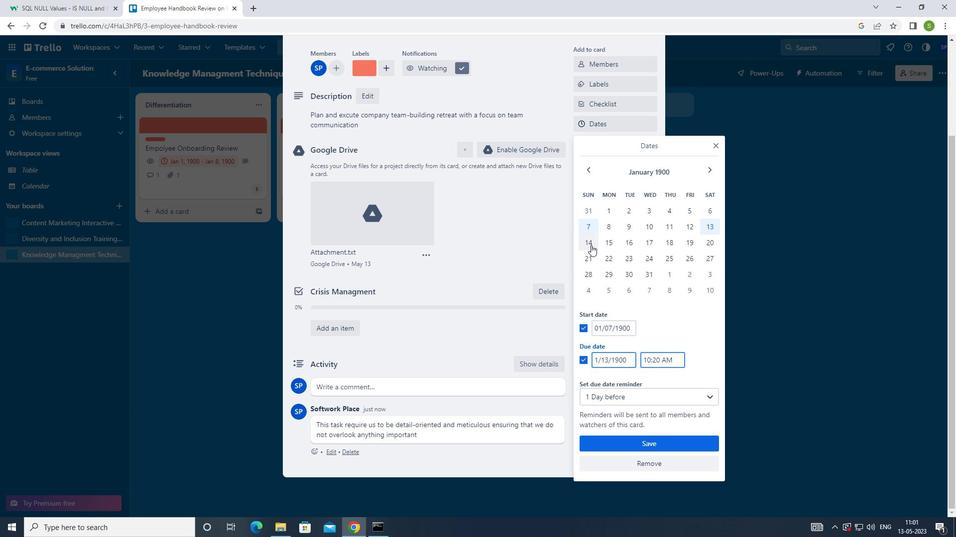 
Action: Mouse pressed left at (589, 245)
Screenshot: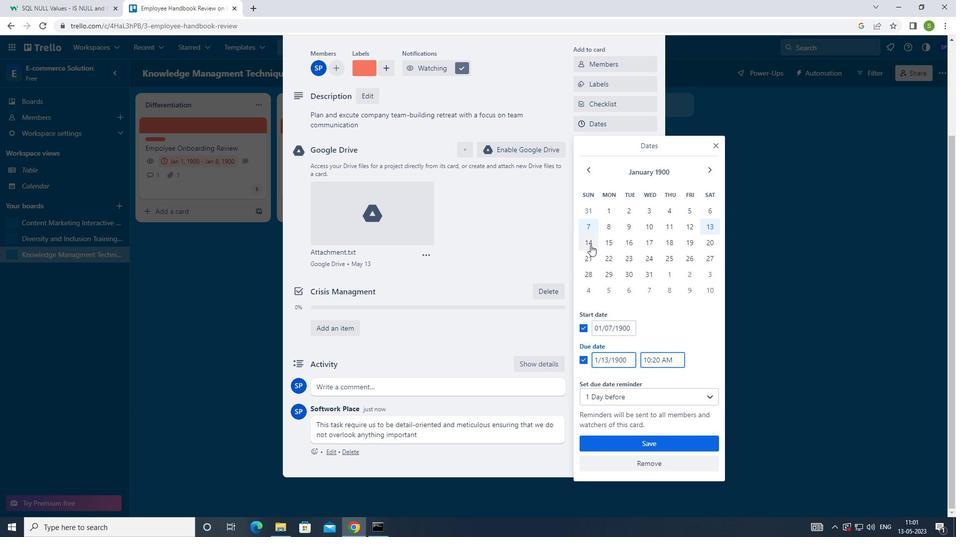 
Action: Mouse moved to (657, 444)
Screenshot: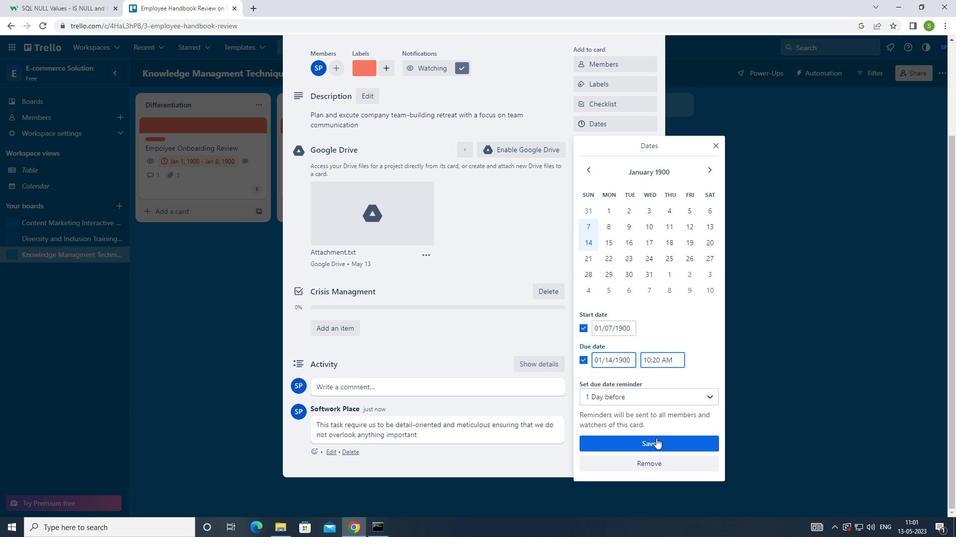 
Action: Mouse pressed left at (657, 444)
Screenshot: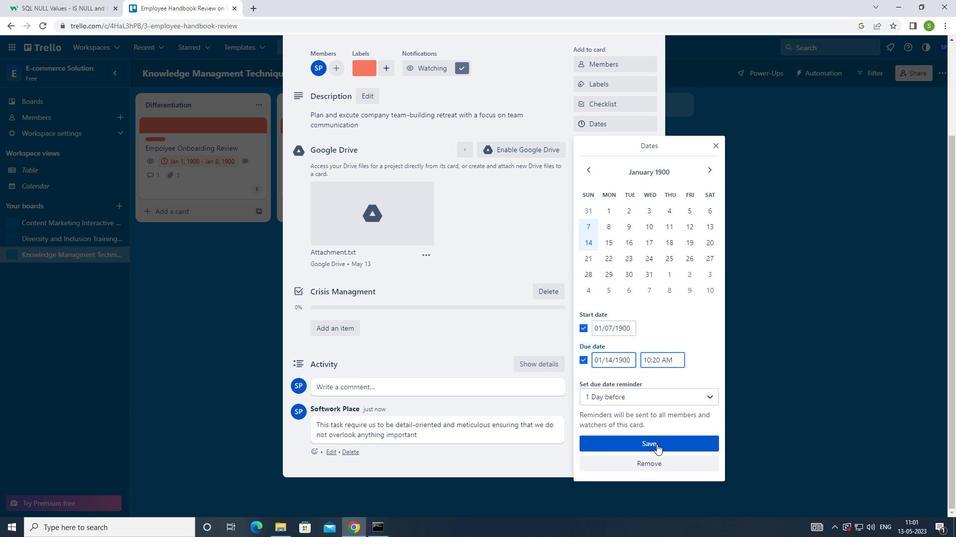 
Action: Mouse moved to (658, 442)
Screenshot: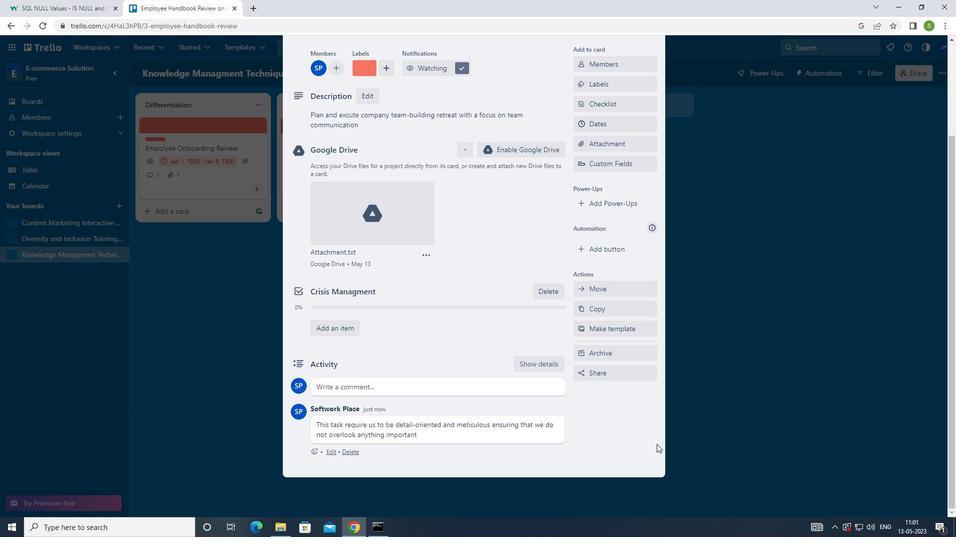 
Action: Key pressed <Key.f8>
Screenshot: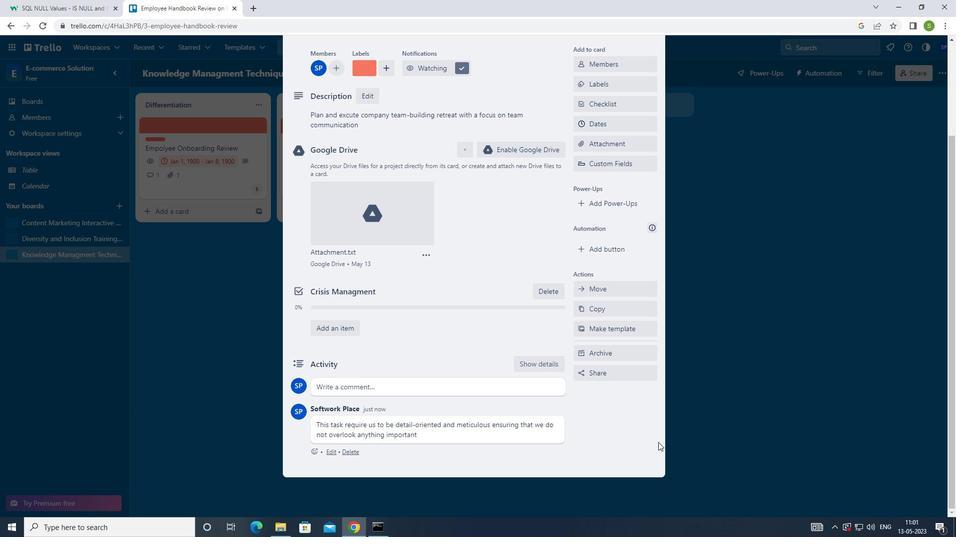 
